 Task: Look for space in San Juan, Argentina from 1st June, 2023 to 9th June, 2023 for 6 adults in price range Rs.6000 to Rs.12000. Place can be entire place with 3 bedrooms having 3 beds and 3 bathrooms. Property type can be house. Amenities needed are: heating, . Booking option can be shelf check-in. Required host language is English.
Action: Mouse moved to (417, 87)
Screenshot: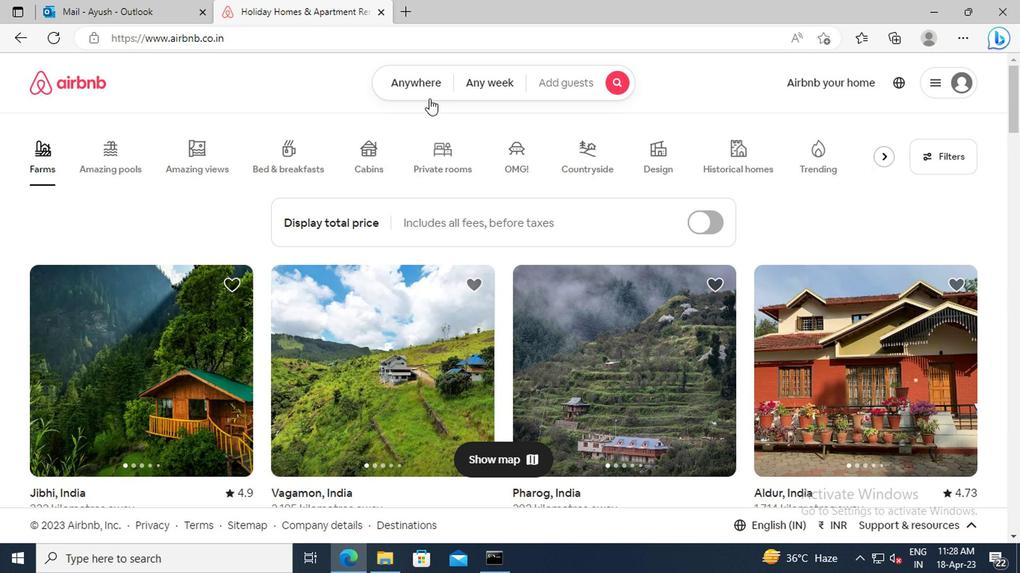 
Action: Mouse pressed left at (417, 87)
Screenshot: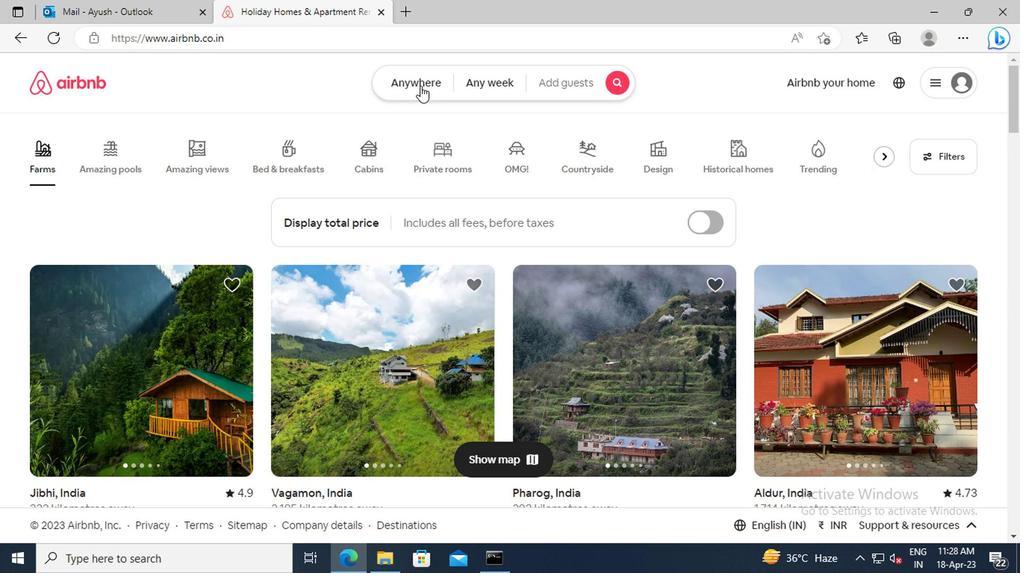 
Action: Mouse moved to (257, 142)
Screenshot: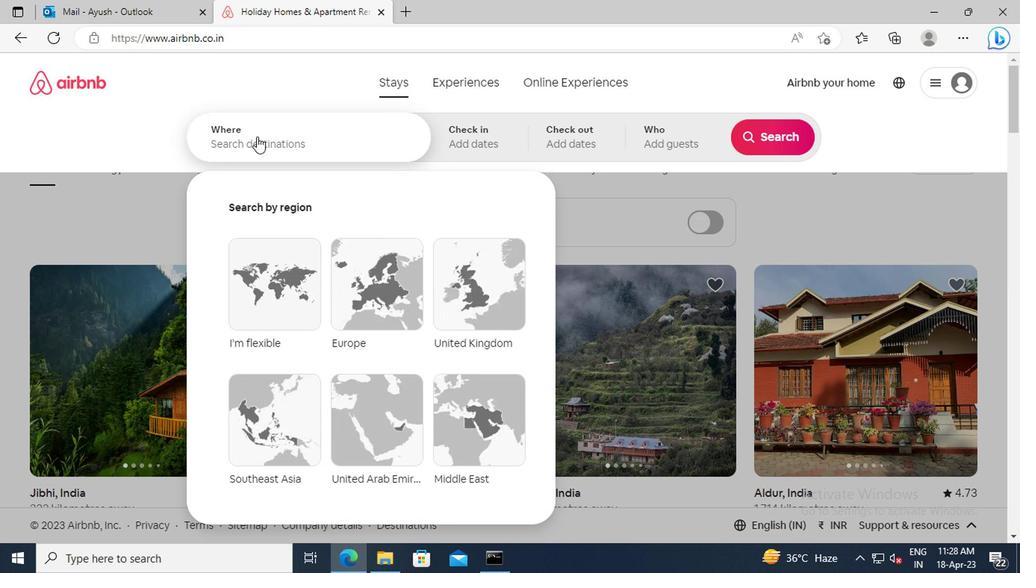 
Action: Mouse pressed left at (257, 142)
Screenshot: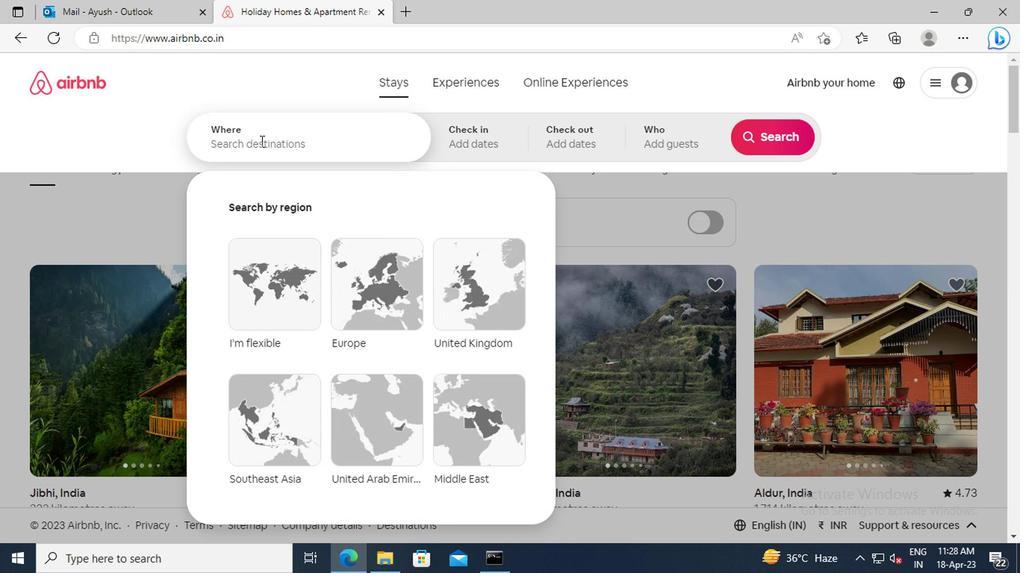 
Action: Key pressed <Key.shift>SAN<Key.space><Key.shift>JUAN,<Key.space><Key.shift_r>ARGENTINA<Key.enter>
Screenshot: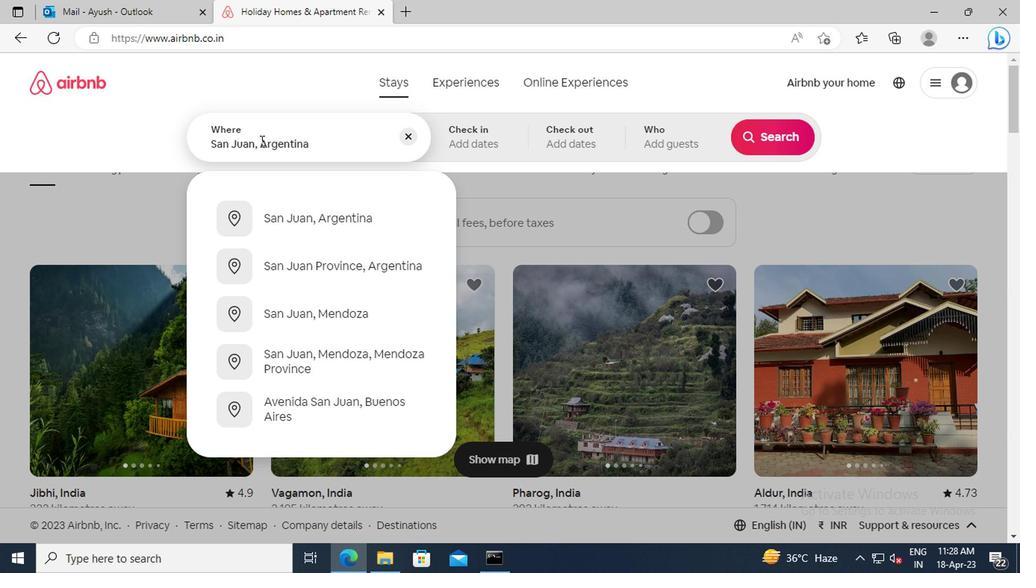 
Action: Mouse moved to (761, 256)
Screenshot: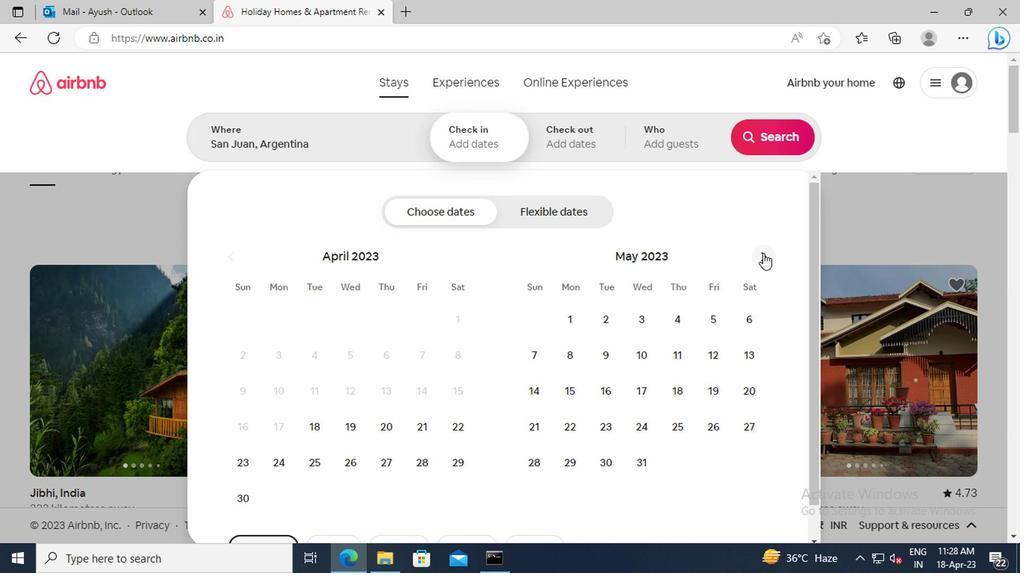 
Action: Mouse pressed left at (761, 256)
Screenshot: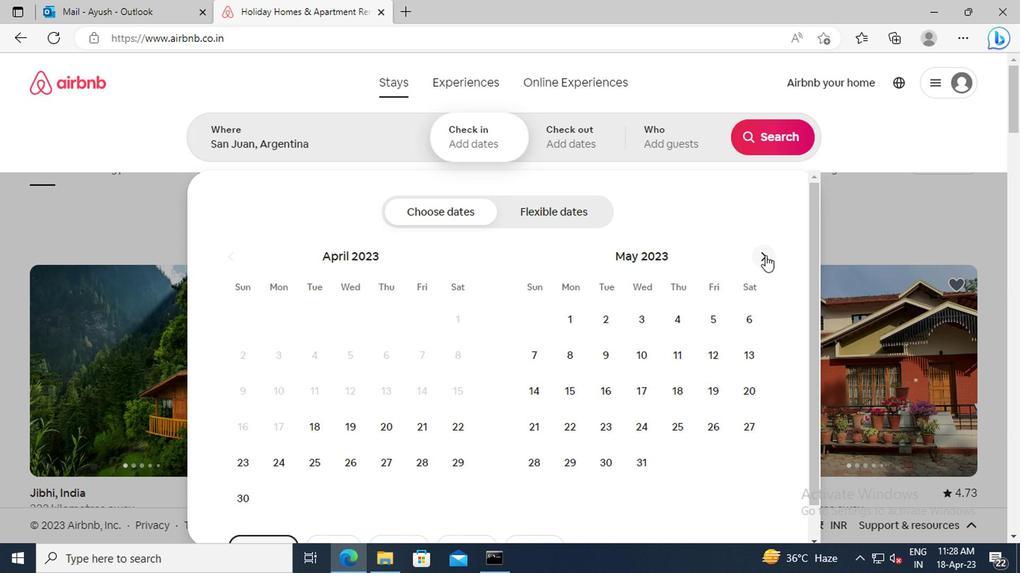 
Action: Mouse moved to (678, 317)
Screenshot: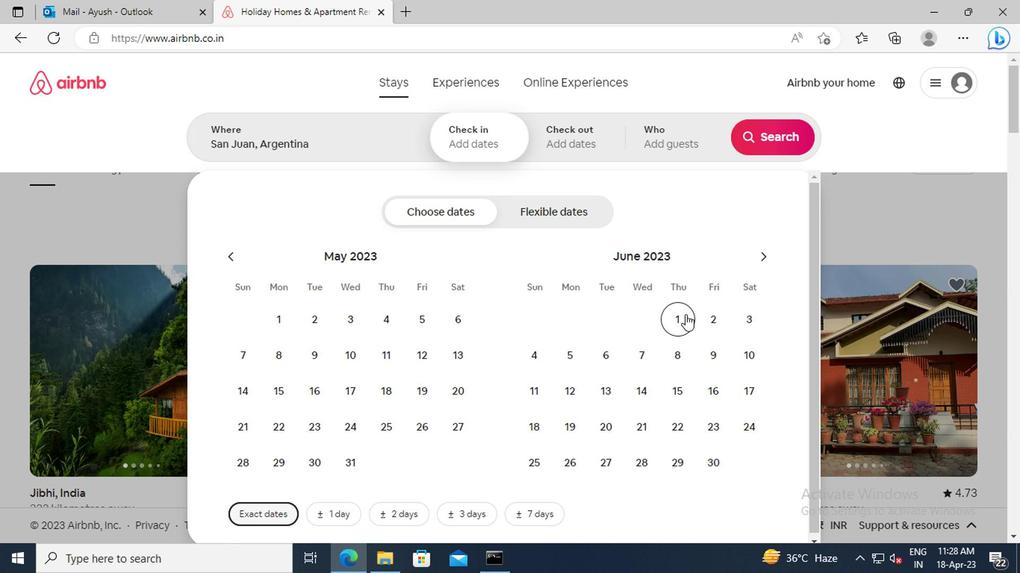 
Action: Mouse pressed left at (678, 317)
Screenshot: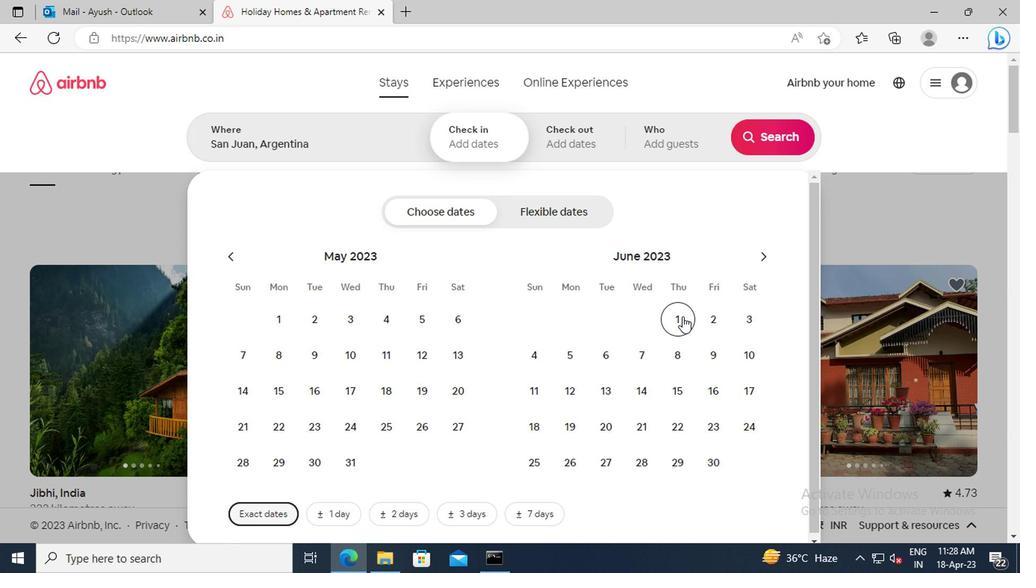 
Action: Mouse moved to (706, 360)
Screenshot: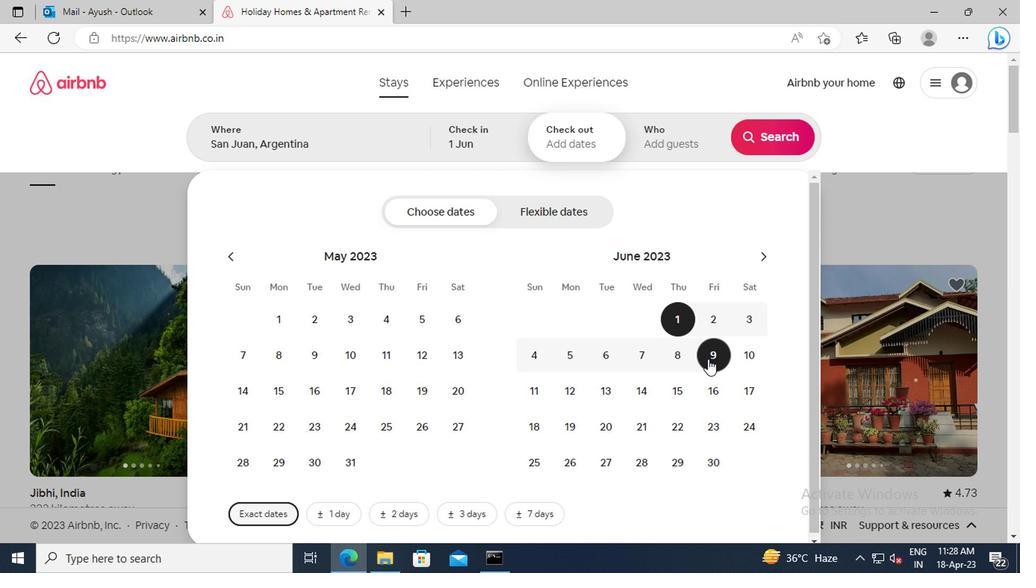 
Action: Mouse pressed left at (706, 360)
Screenshot: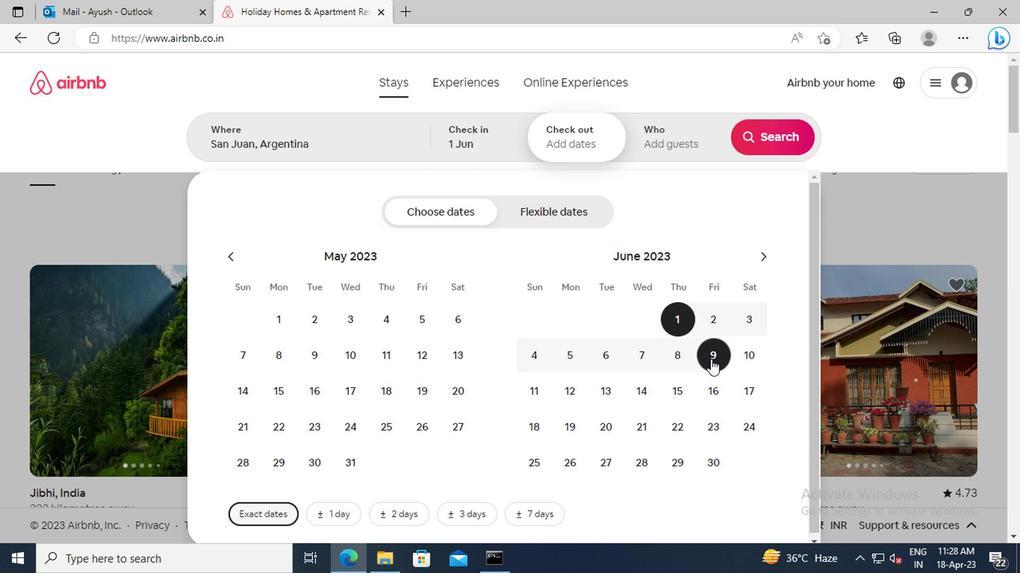 
Action: Mouse moved to (664, 144)
Screenshot: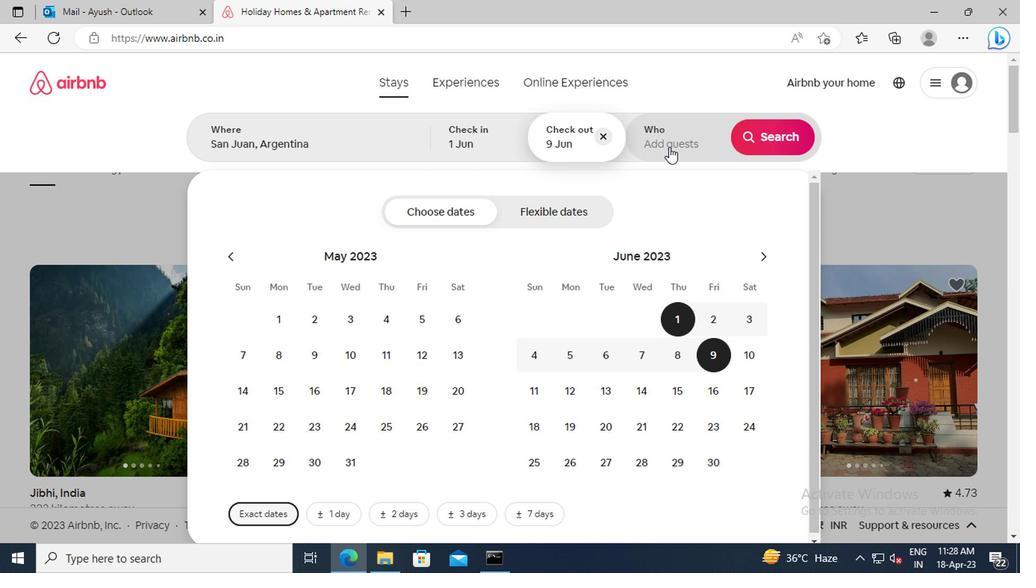 
Action: Mouse pressed left at (664, 144)
Screenshot: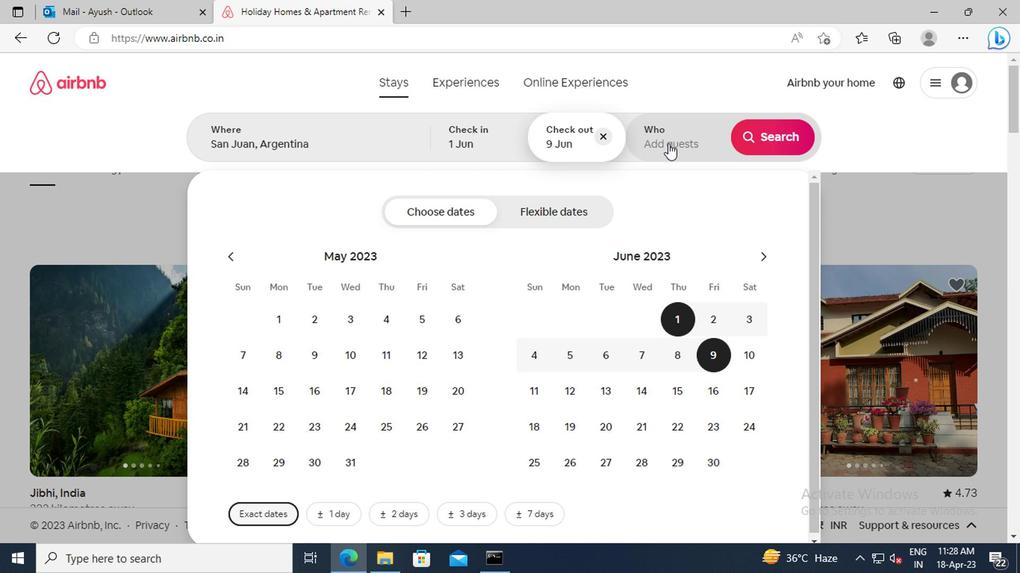 
Action: Mouse moved to (774, 222)
Screenshot: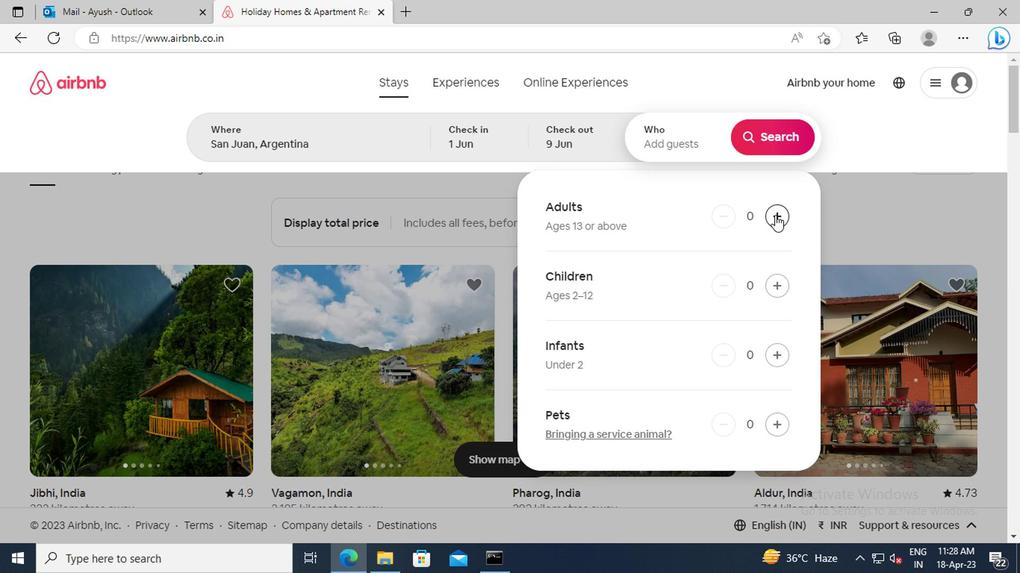 
Action: Mouse pressed left at (774, 222)
Screenshot: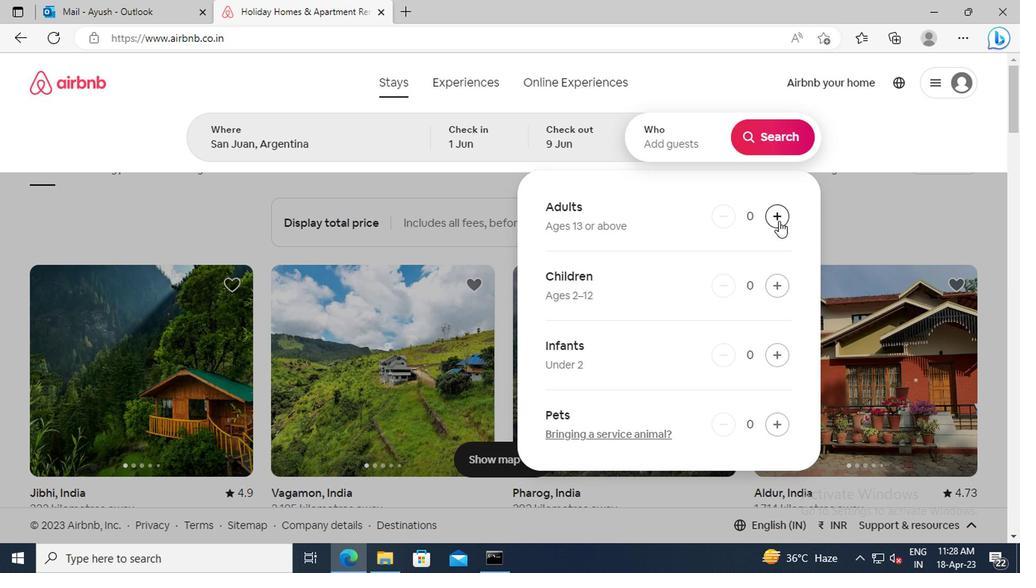 
Action: Mouse pressed left at (774, 222)
Screenshot: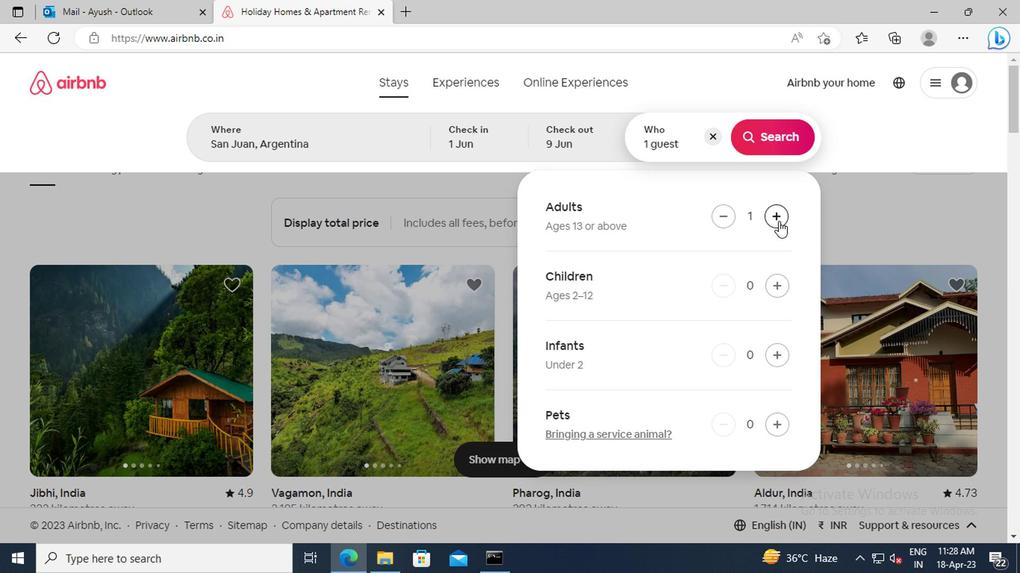 
Action: Mouse pressed left at (774, 222)
Screenshot: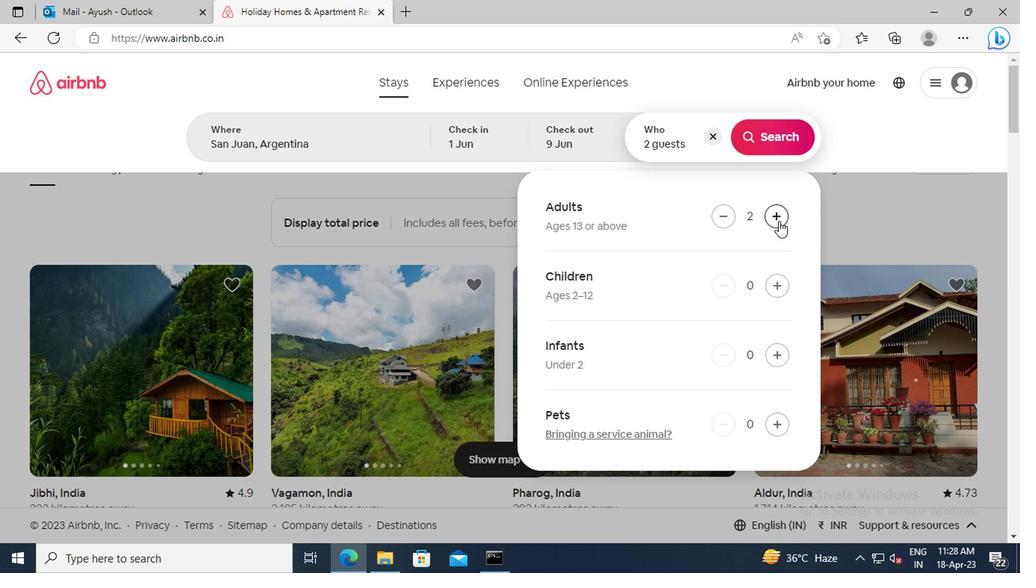 
Action: Mouse pressed left at (774, 222)
Screenshot: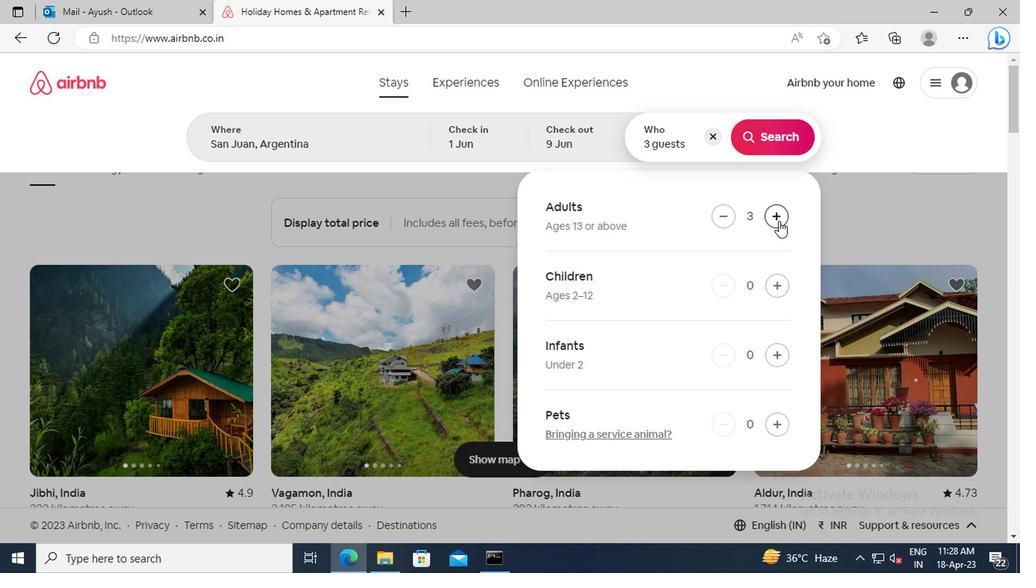 
Action: Mouse pressed left at (774, 222)
Screenshot: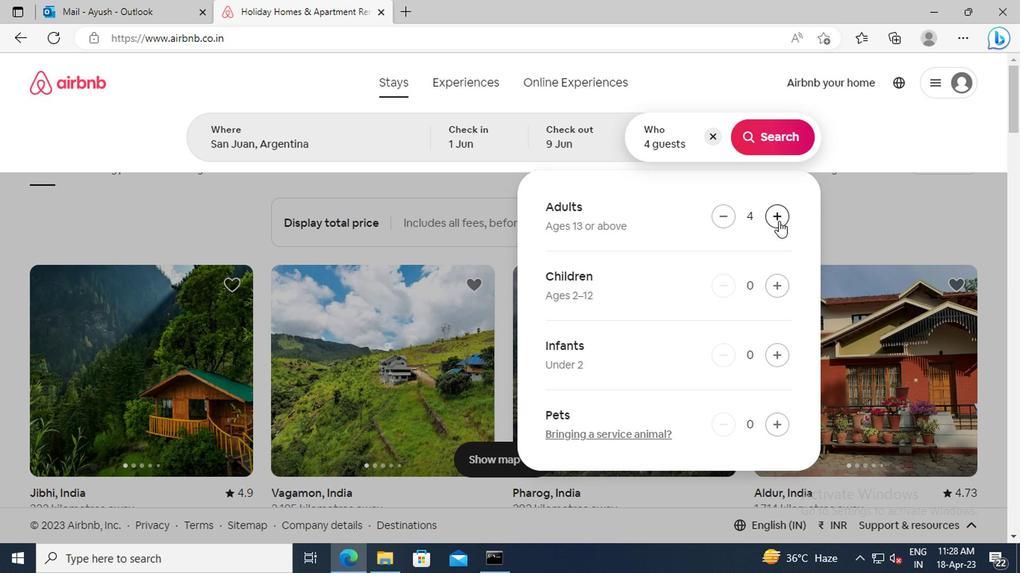 
Action: Mouse pressed left at (774, 222)
Screenshot: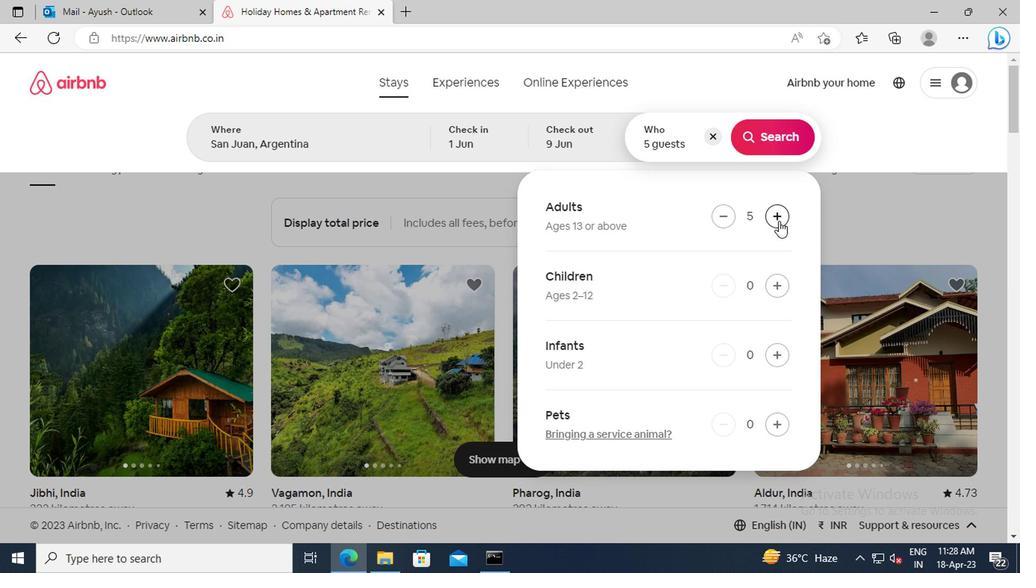 
Action: Mouse moved to (779, 141)
Screenshot: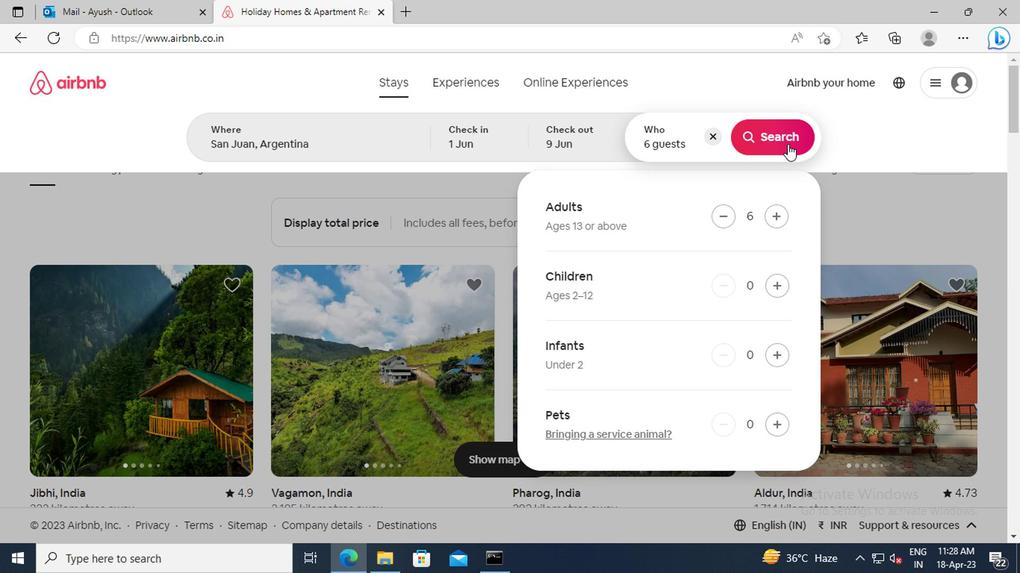 
Action: Mouse pressed left at (779, 141)
Screenshot: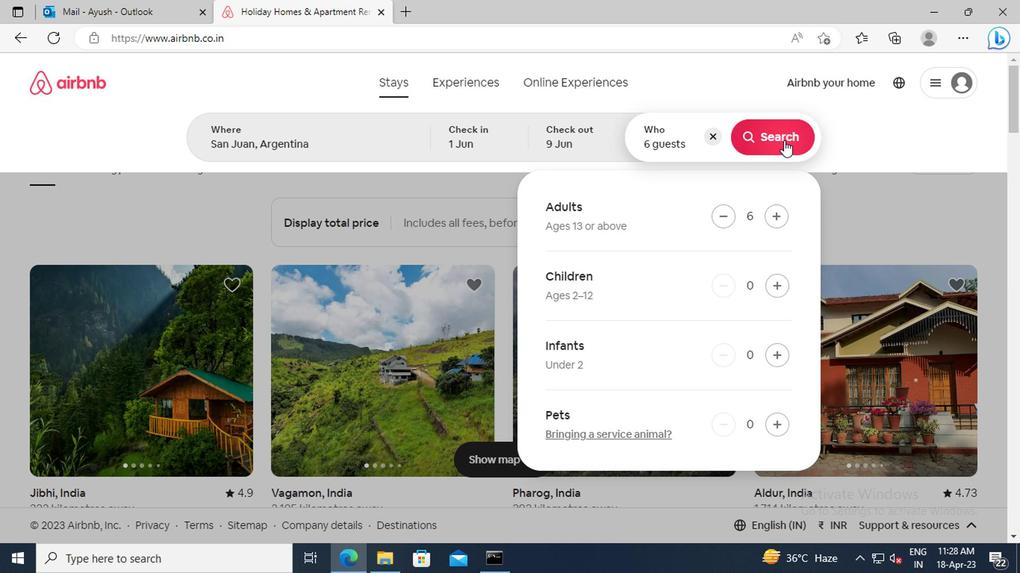 
Action: Mouse moved to (964, 140)
Screenshot: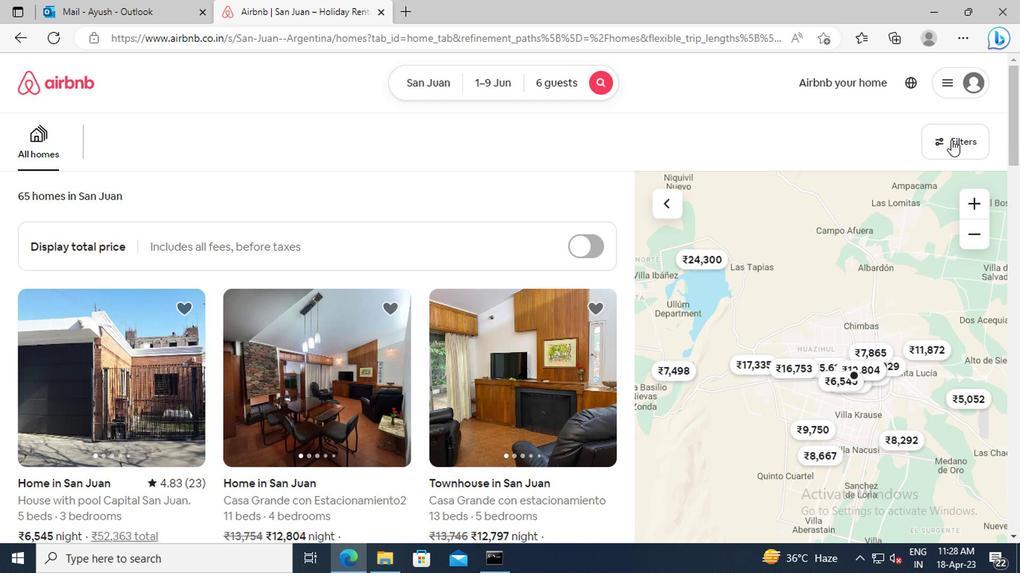 
Action: Mouse pressed left at (964, 140)
Screenshot: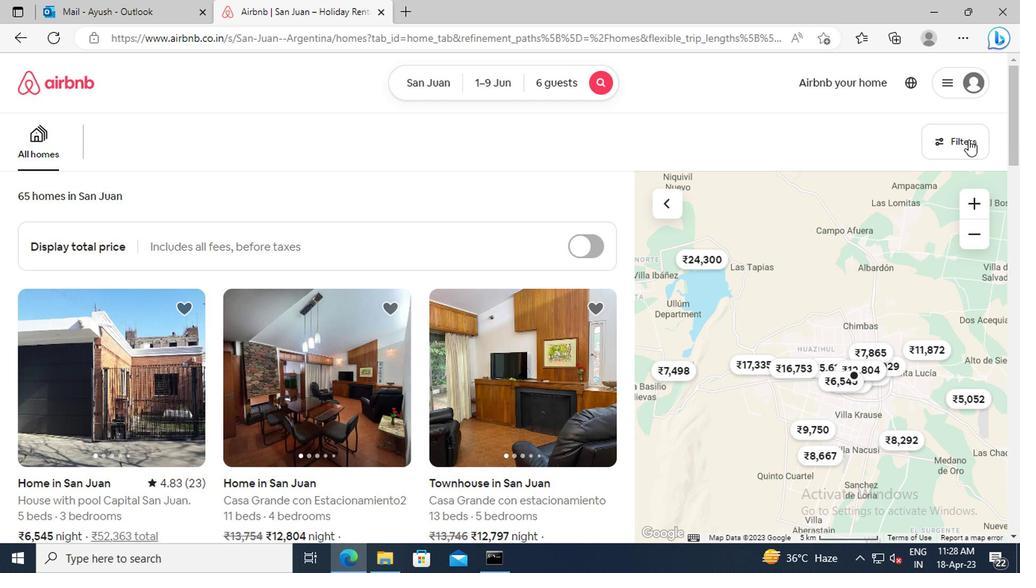 
Action: Mouse moved to (319, 339)
Screenshot: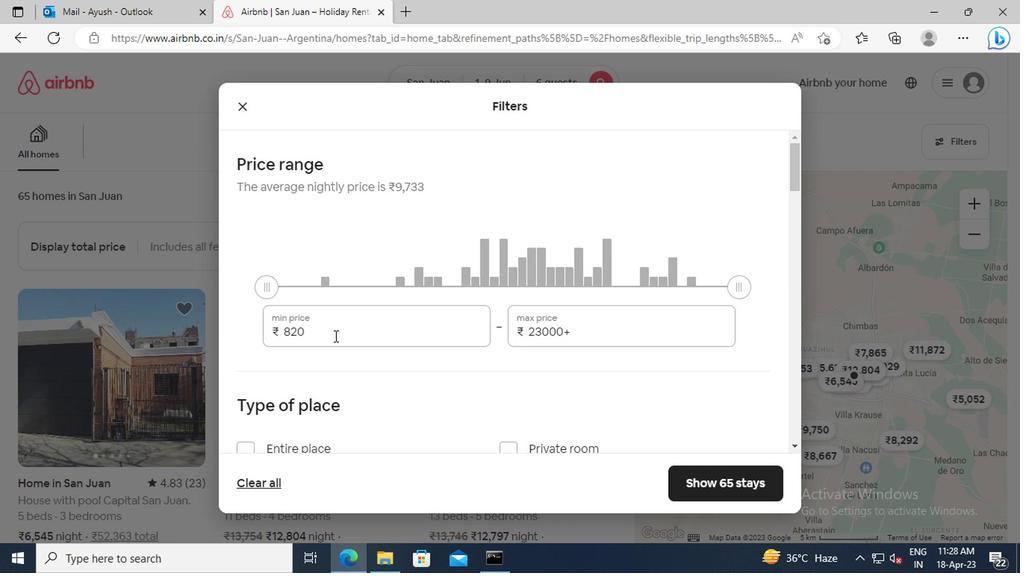 
Action: Mouse pressed left at (319, 339)
Screenshot: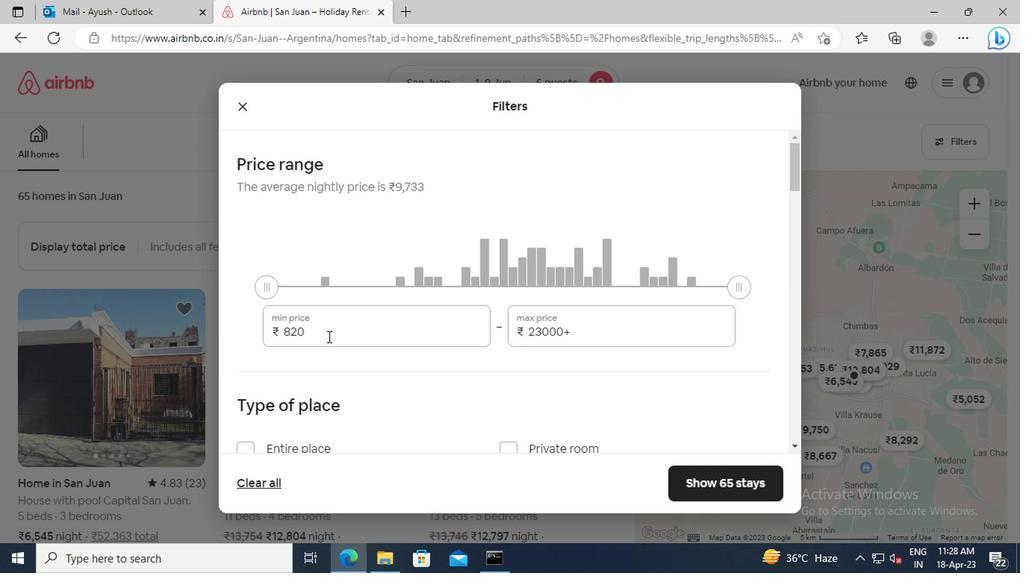 
Action: Key pressed <Key.backspace><Key.backspace><Key.backspace><Key.backspace>6000<Key.tab><Key.delete>12000
Screenshot: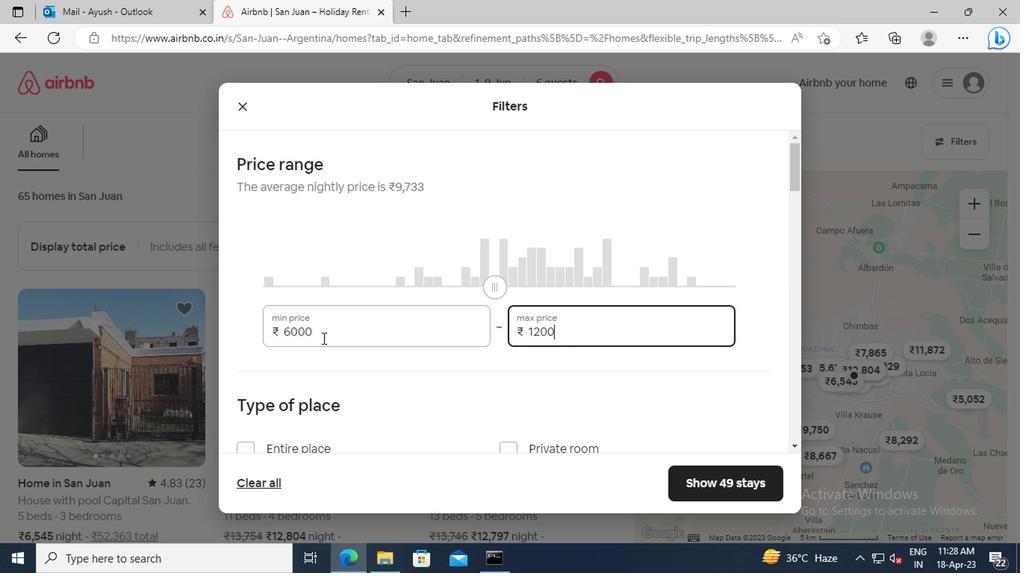 
Action: Mouse scrolled (319, 338) with delta (0, -1)
Screenshot: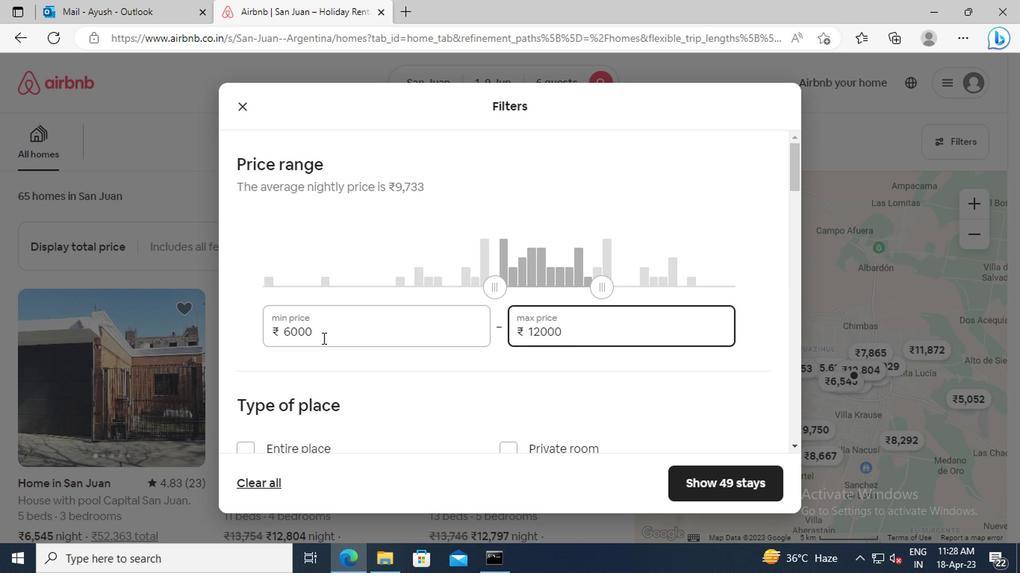 
Action: Mouse moved to (334, 316)
Screenshot: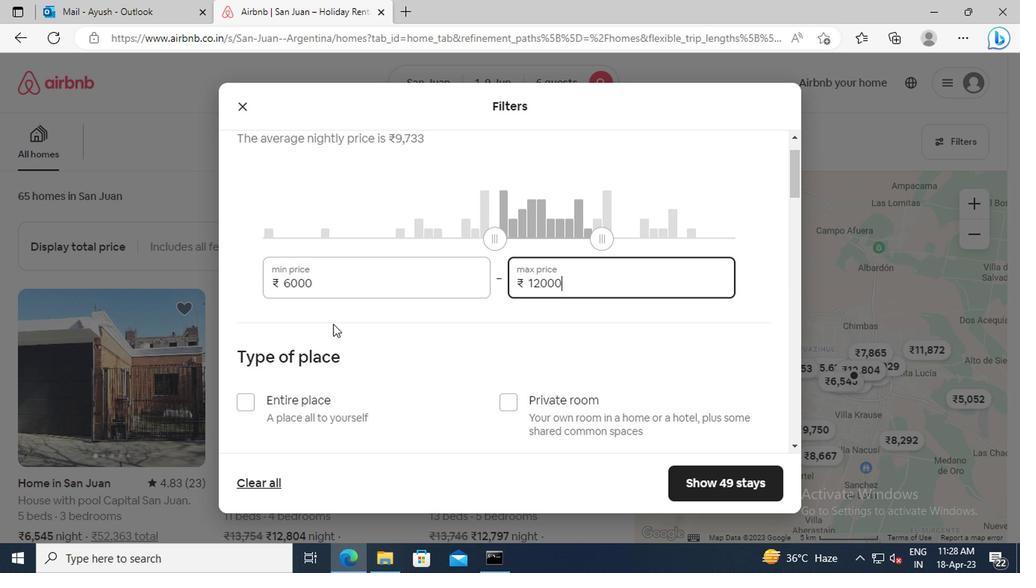 
Action: Mouse scrolled (334, 315) with delta (0, 0)
Screenshot: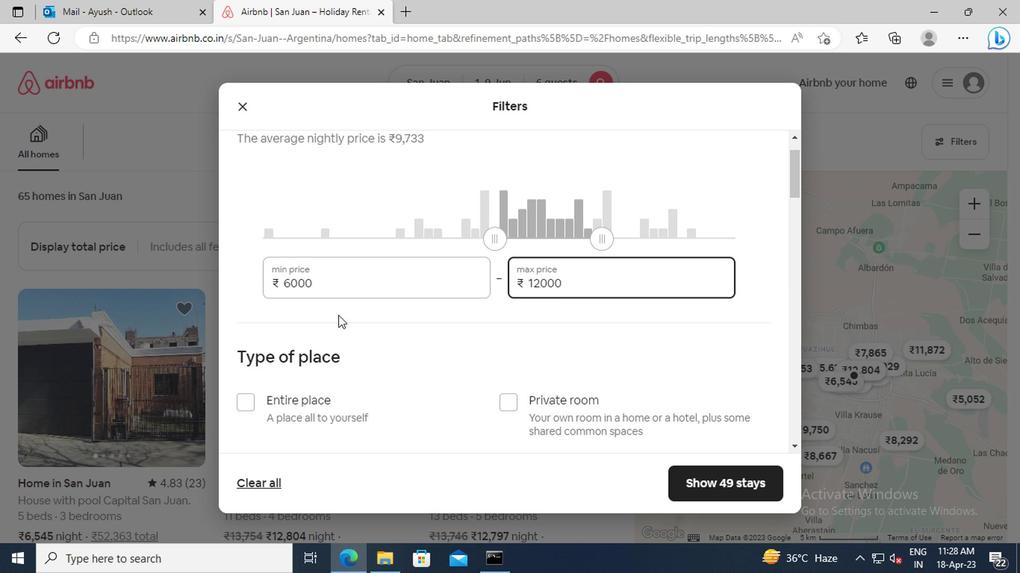 
Action: Mouse scrolled (334, 315) with delta (0, 0)
Screenshot: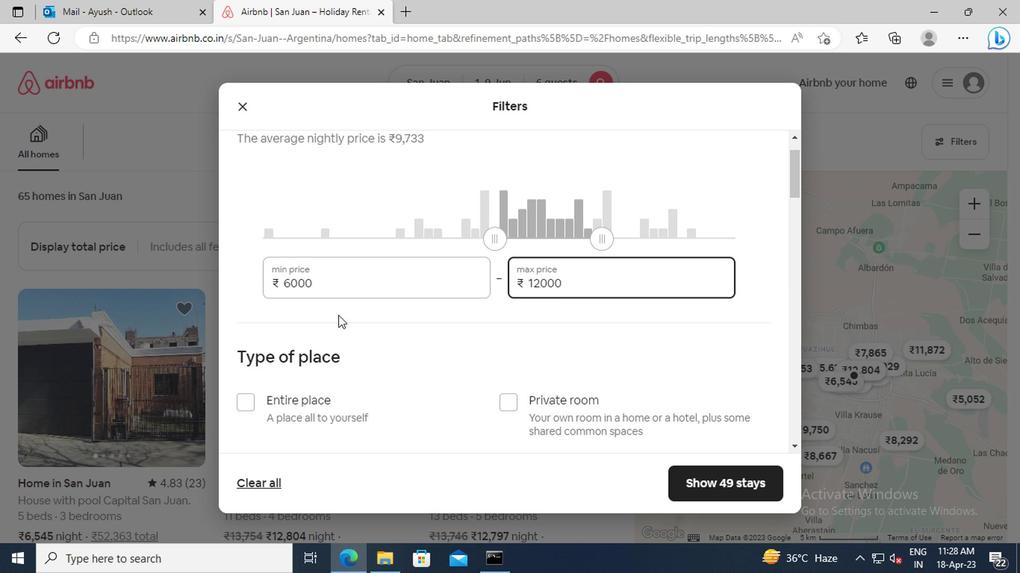
Action: Mouse moved to (242, 302)
Screenshot: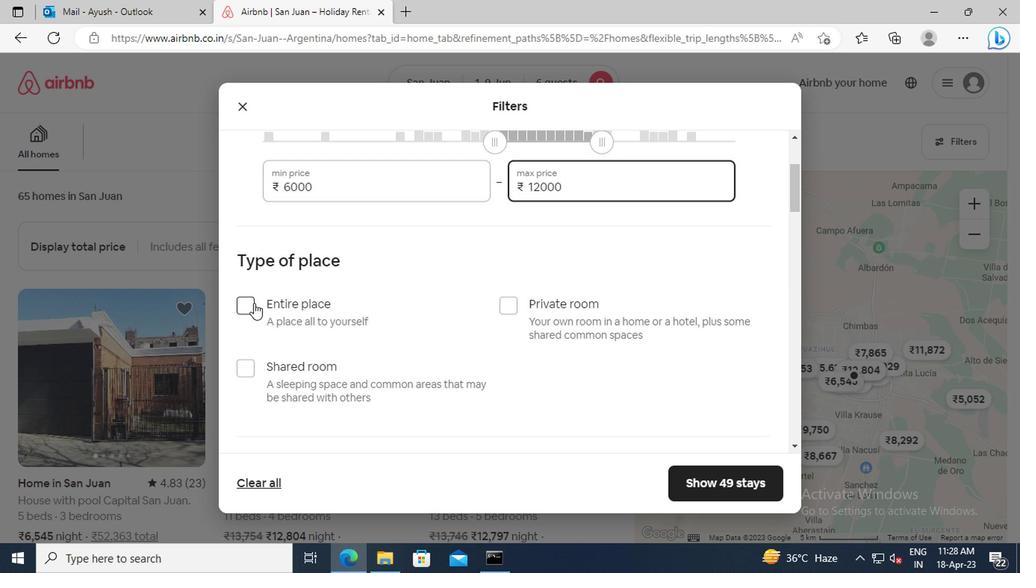 
Action: Mouse pressed left at (242, 302)
Screenshot: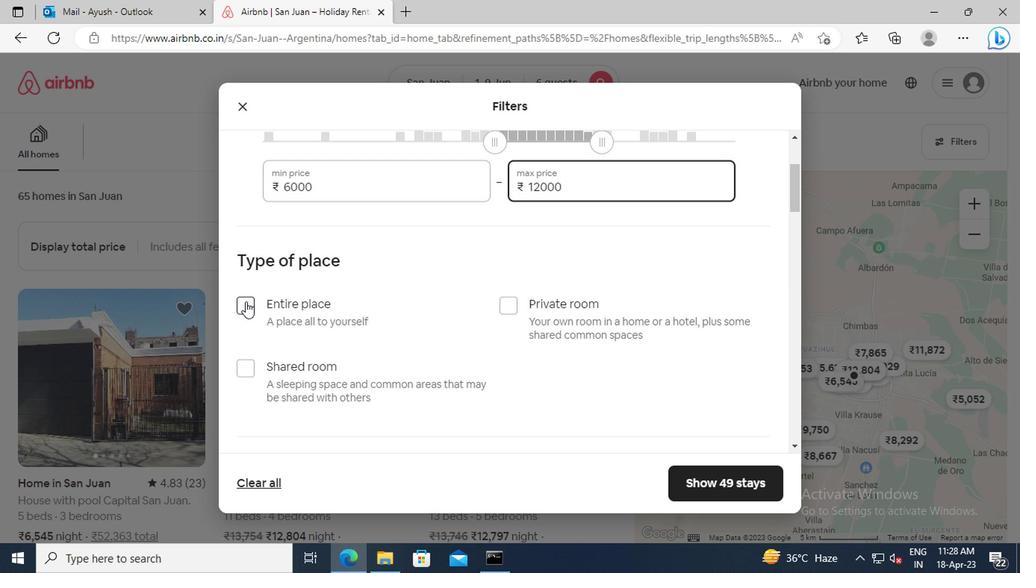 
Action: Mouse moved to (481, 280)
Screenshot: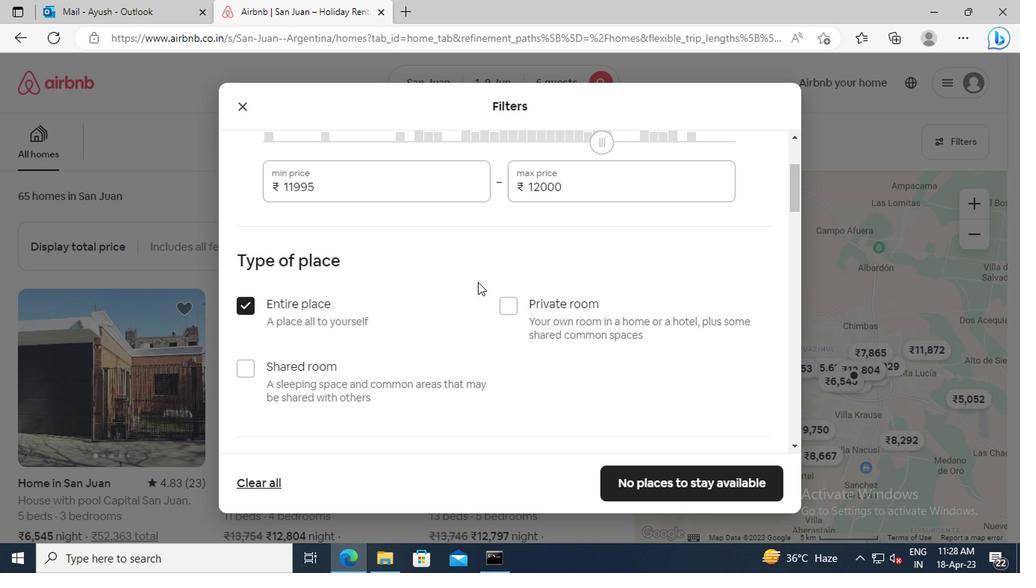 
Action: Mouse scrolled (481, 279) with delta (0, -1)
Screenshot: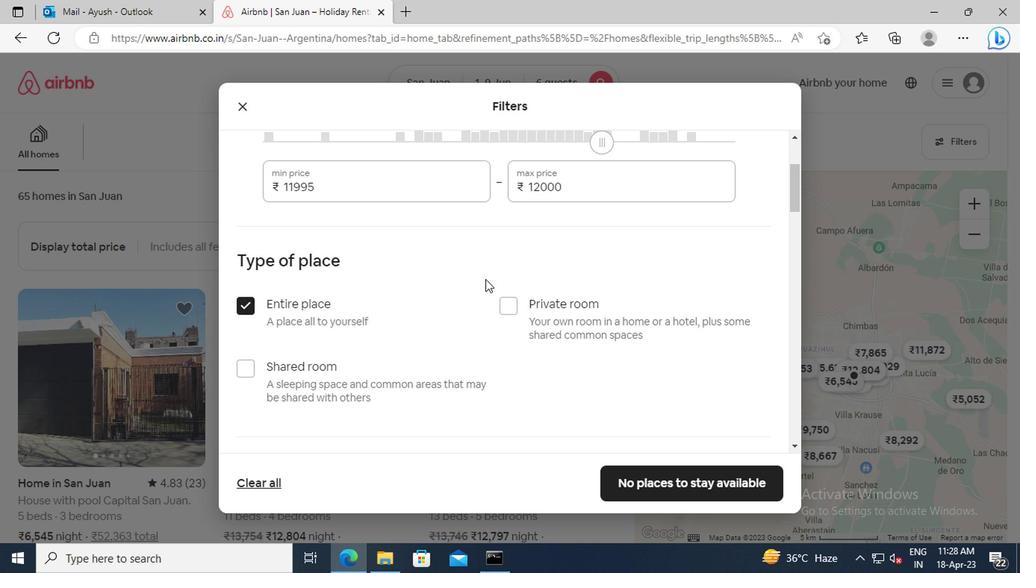 
Action: Mouse scrolled (481, 279) with delta (0, -1)
Screenshot: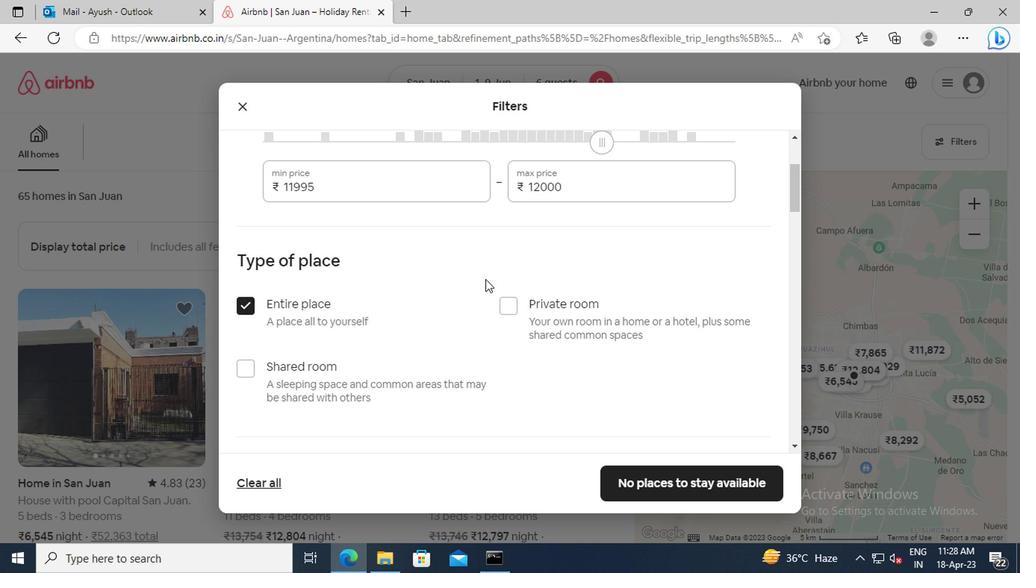 
Action: Mouse moved to (460, 240)
Screenshot: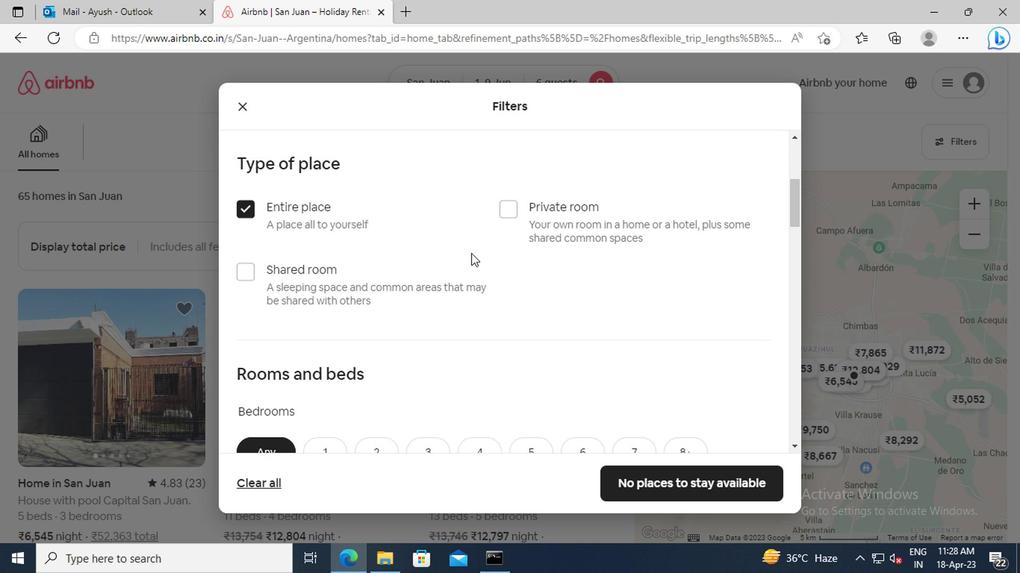 
Action: Mouse scrolled (460, 240) with delta (0, 0)
Screenshot: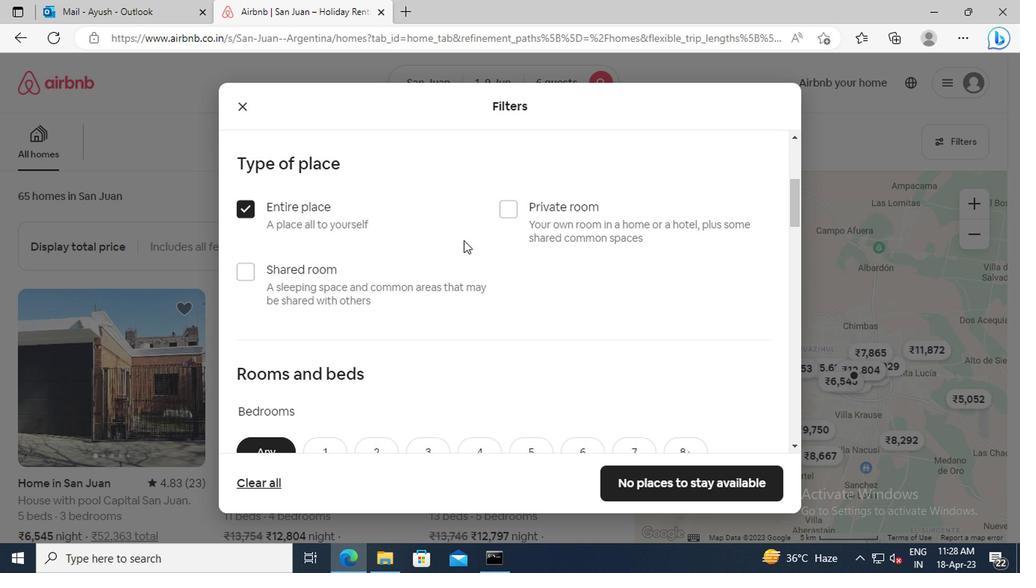 
Action: Mouse scrolled (460, 240) with delta (0, 0)
Screenshot: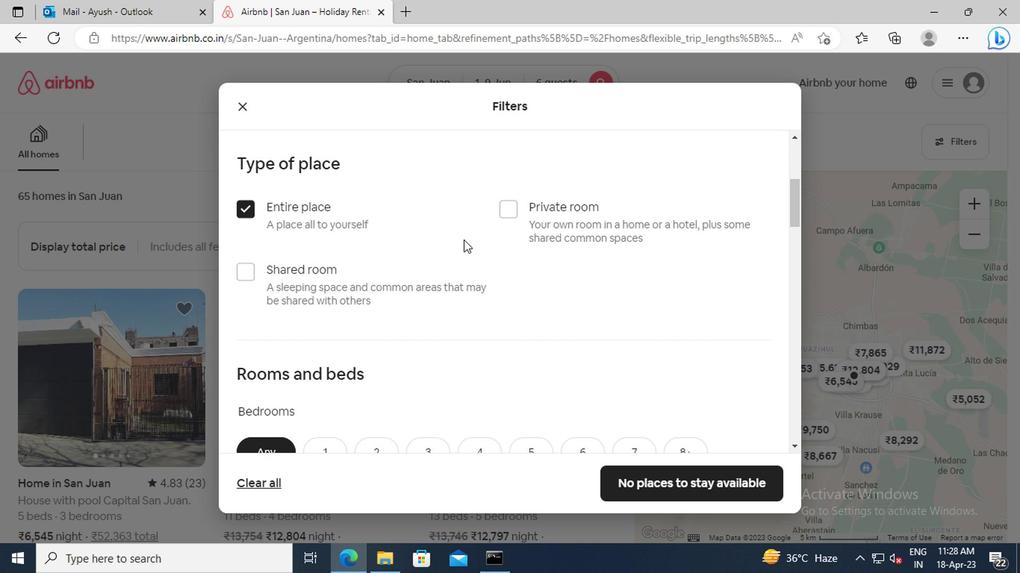 
Action: Mouse moved to (447, 228)
Screenshot: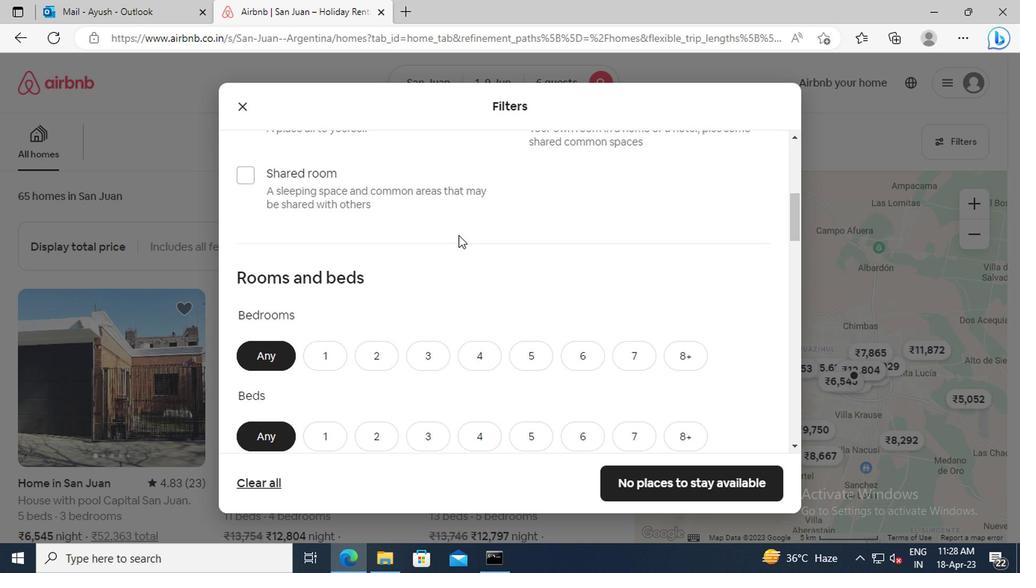
Action: Mouse scrolled (447, 227) with delta (0, -1)
Screenshot: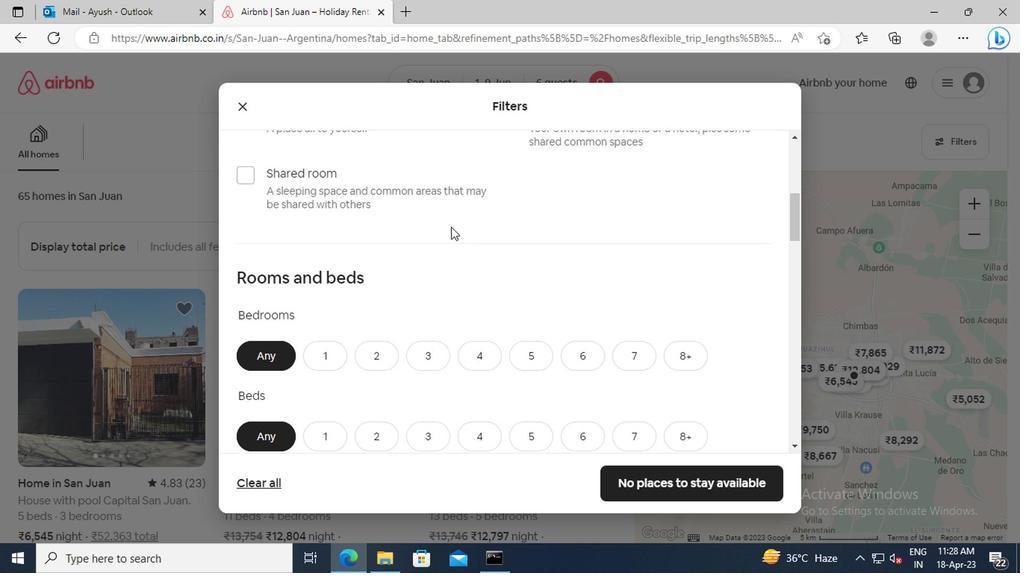
Action: Mouse moved to (422, 307)
Screenshot: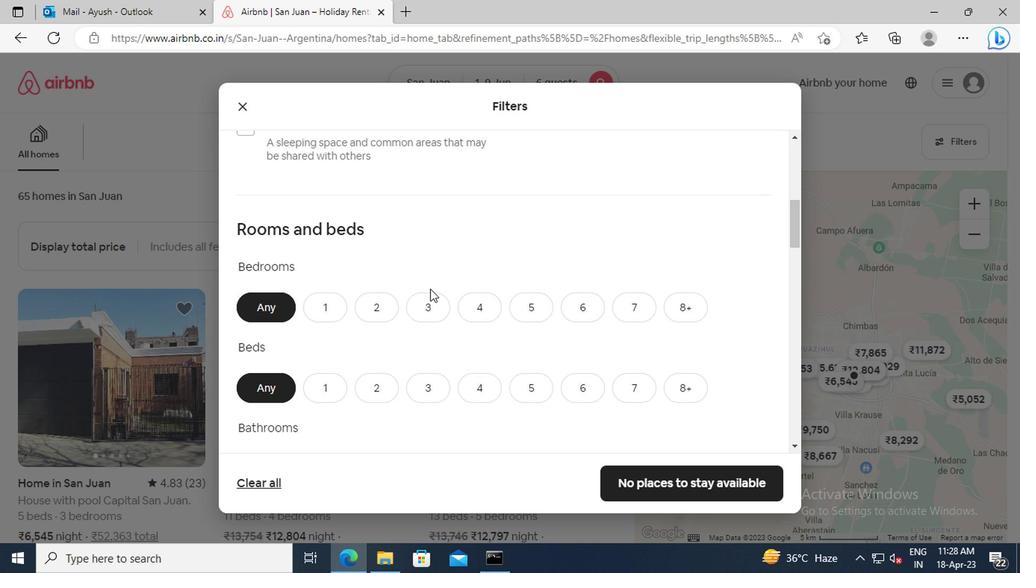 
Action: Mouse pressed left at (422, 307)
Screenshot: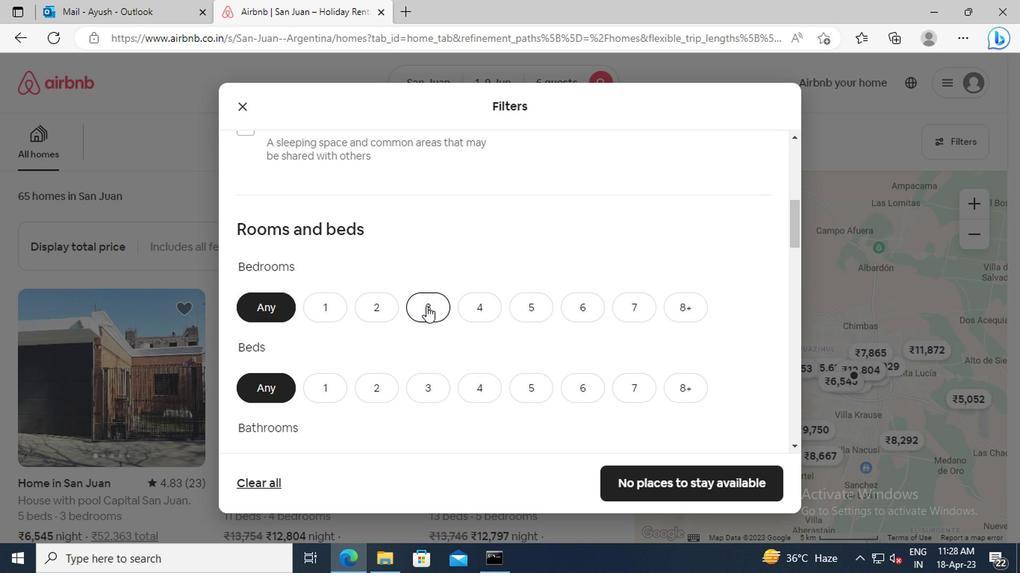 
Action: Mouse scrolled (422, 306) with delta (0, 0)
Screenshot: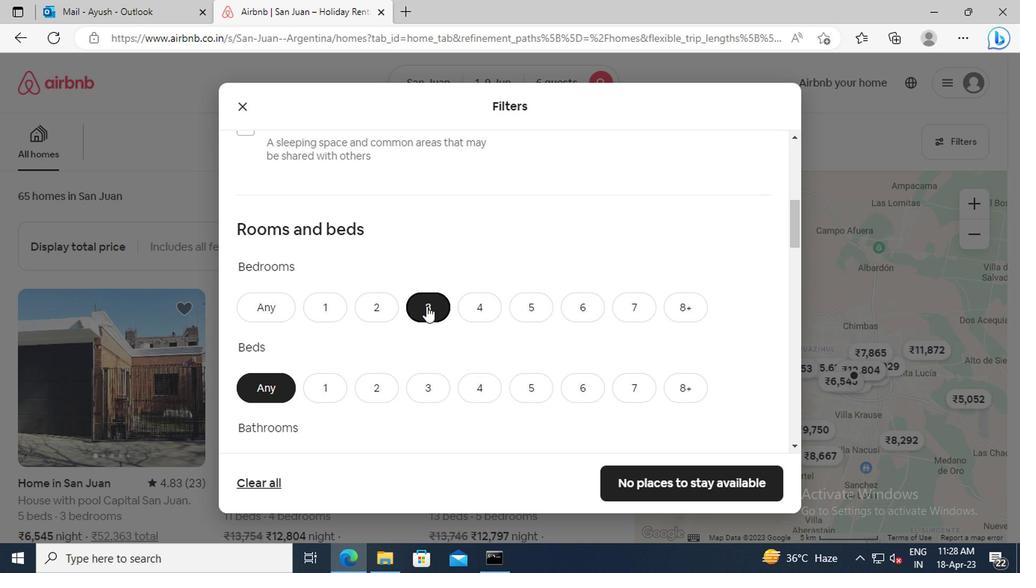 
Action: Mouse scrolled (422, 306) with delta (0, 0)
Screenshot: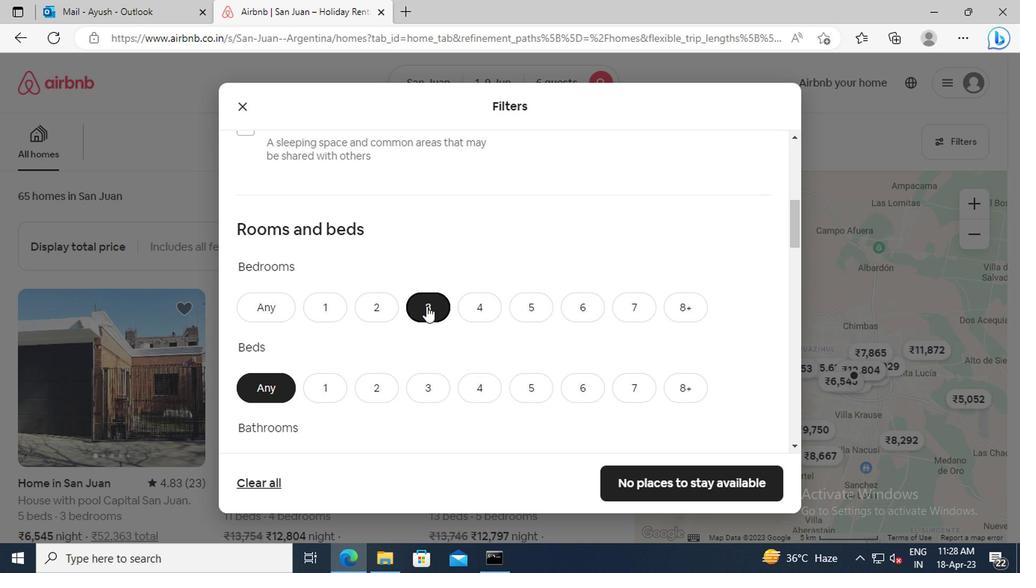 
Action: Mouse moved to (422, 298)
Screenshot: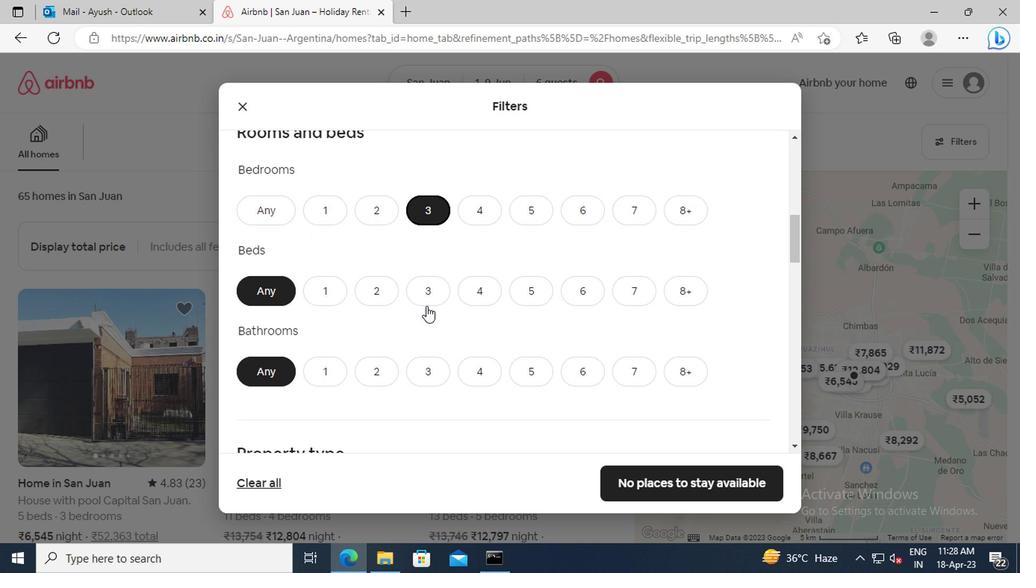 
Action: Mouse pressed left at (422, 298)
Screenshot: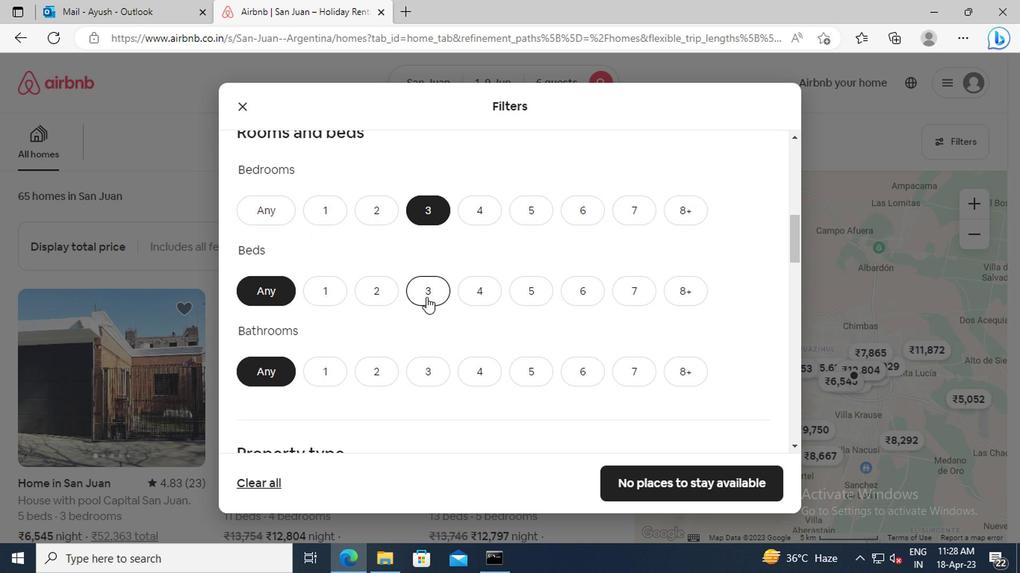 
Action: Mouse scrolled (422, 297) with delta (0, -1)
Screenshot: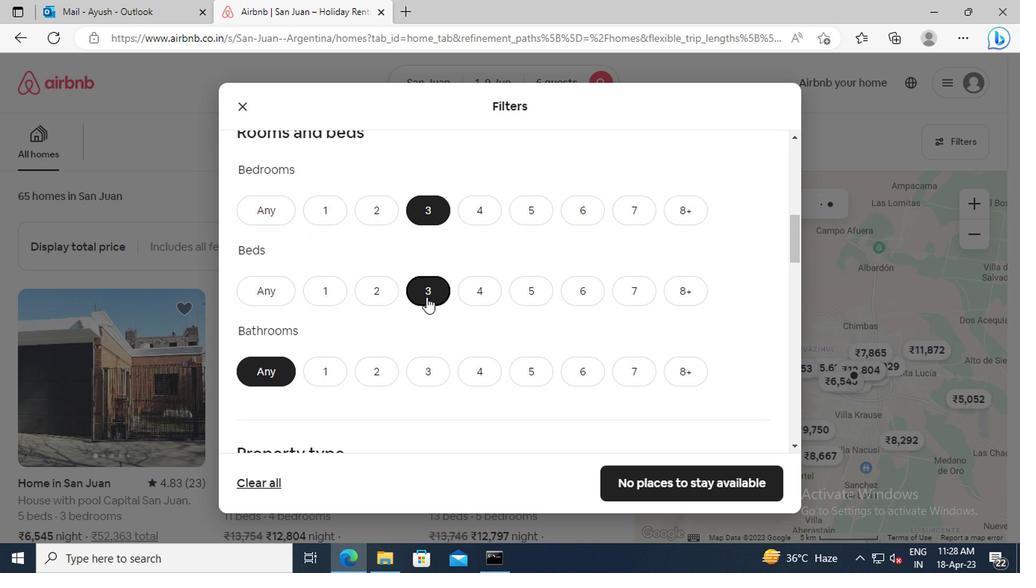 
Action: Mouse moved to (425, 315)
Screenshot: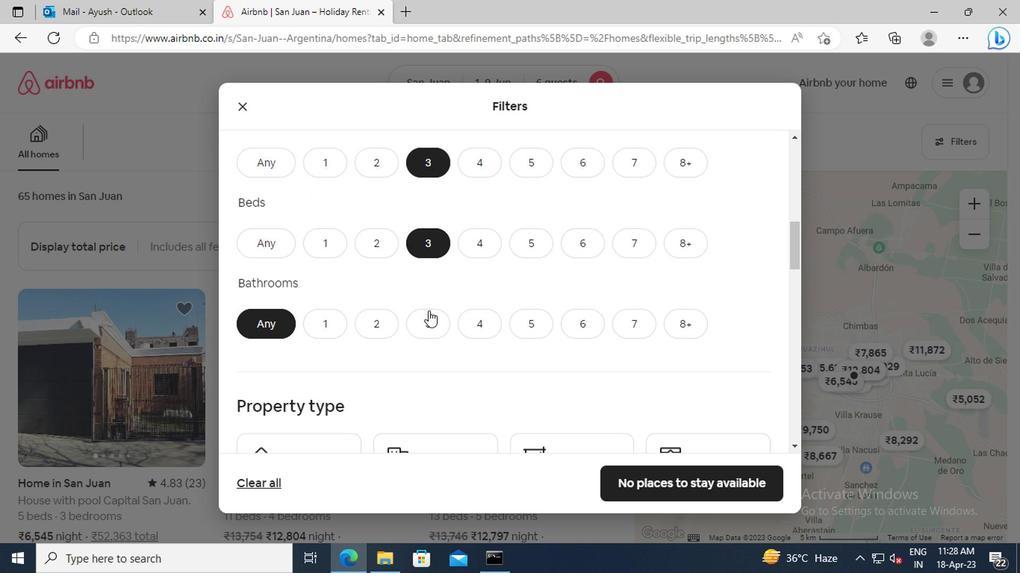
Action: Mouse pressed left at (425, 315)
Screenshot: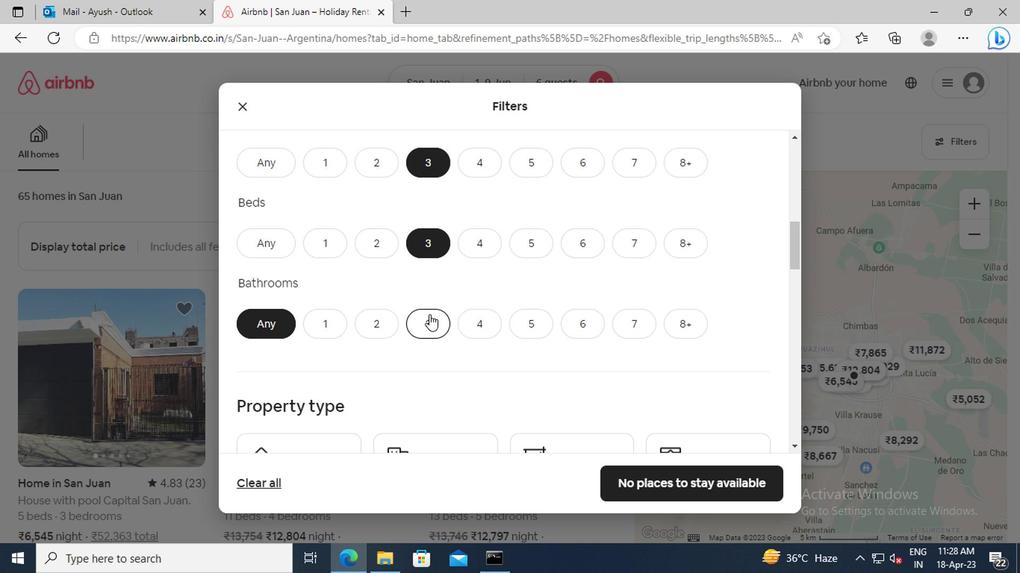 
Action: Mouse moved to (427, 315)
Screenshot: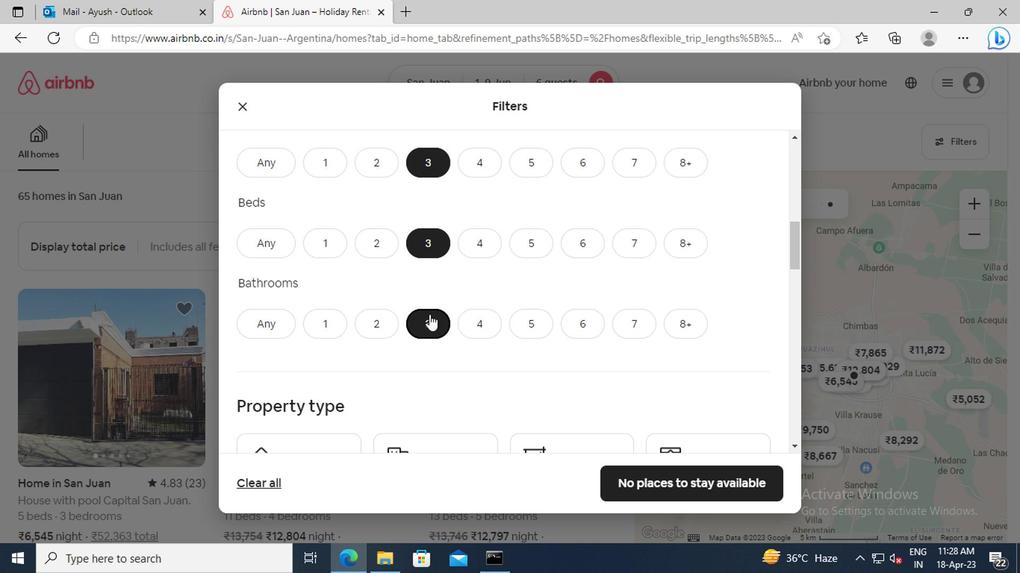 
Action: Mouse scrolled (427, 314) with delta (0, -1)
Screenshot: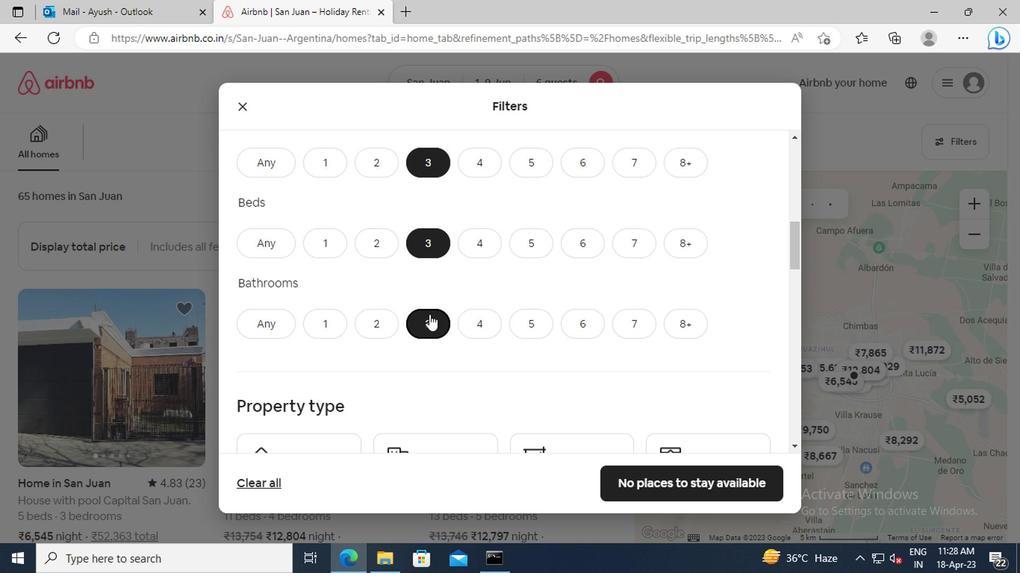 
Action: Mouse scrolled (427, 314) with delta (0, -1)
Screenshot: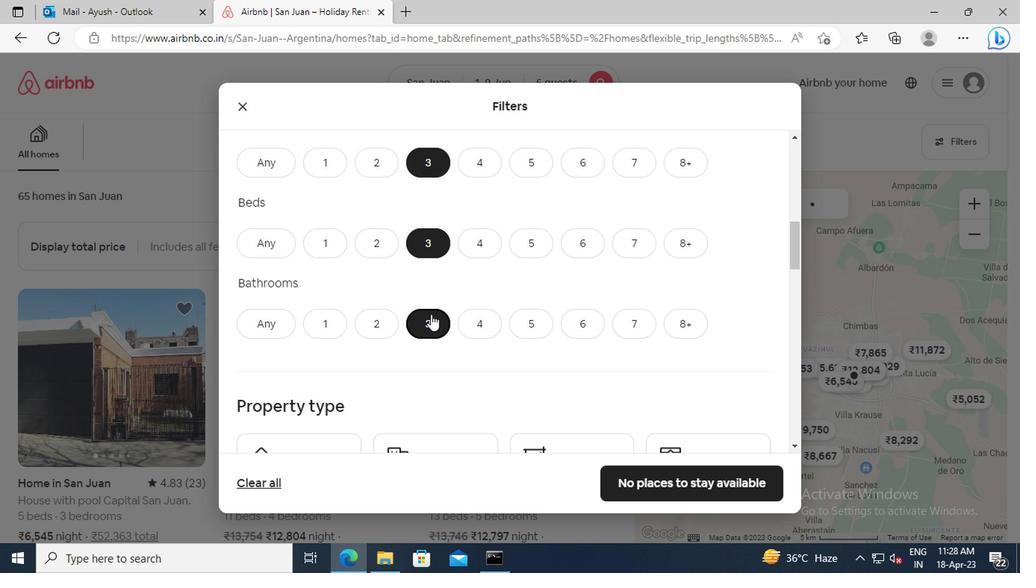 
Action: Mouse moved to (426, 297)
Screenshot: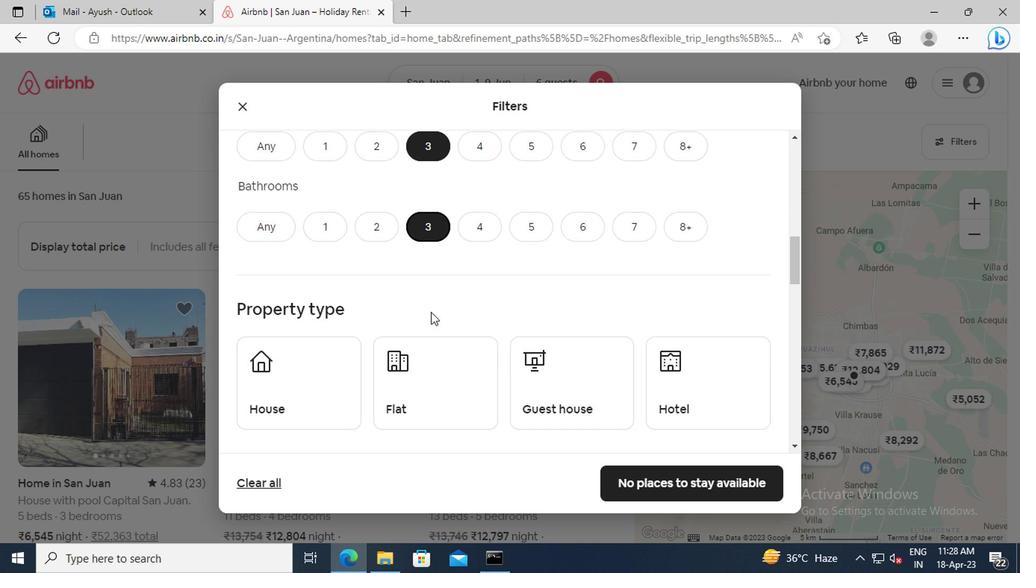 
Action: Mouse scrolled (426, 296) with delta (0, 0)
Screenshot: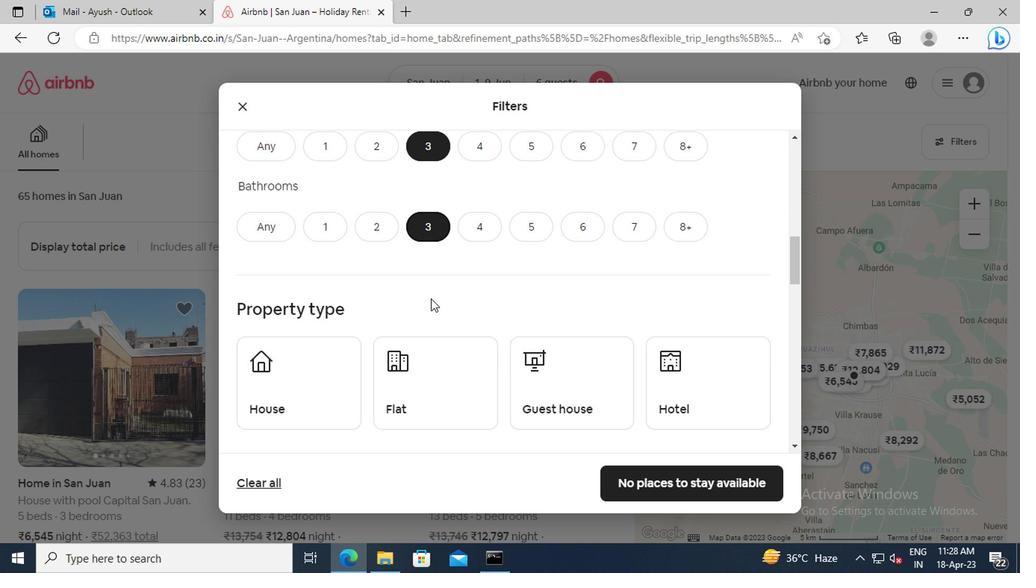 
Action: Mouse scrolled (426, 296) with delta (0, 0)
Screenshot: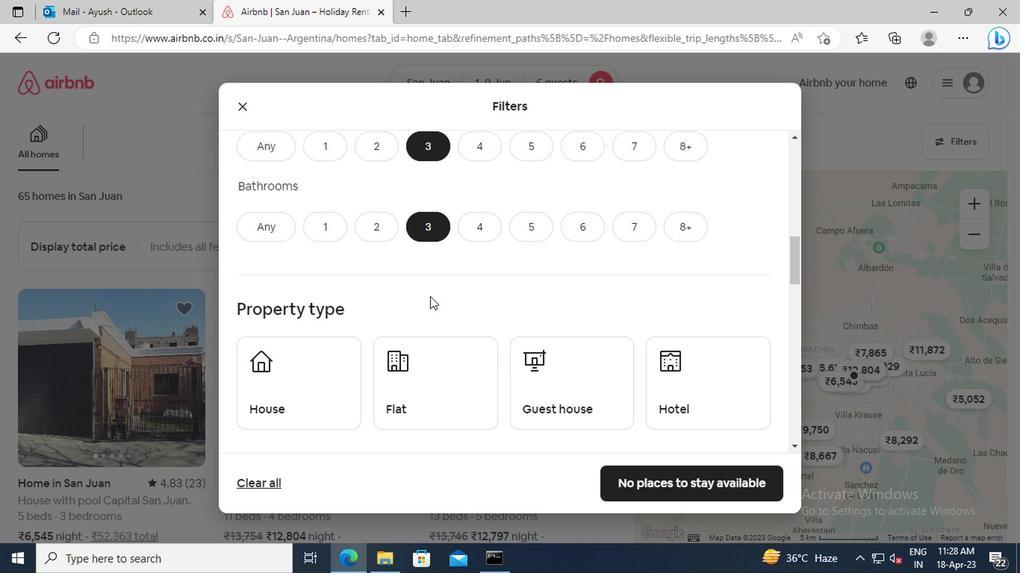 
Action: Mouse moved to (286, 302)
Screenshot: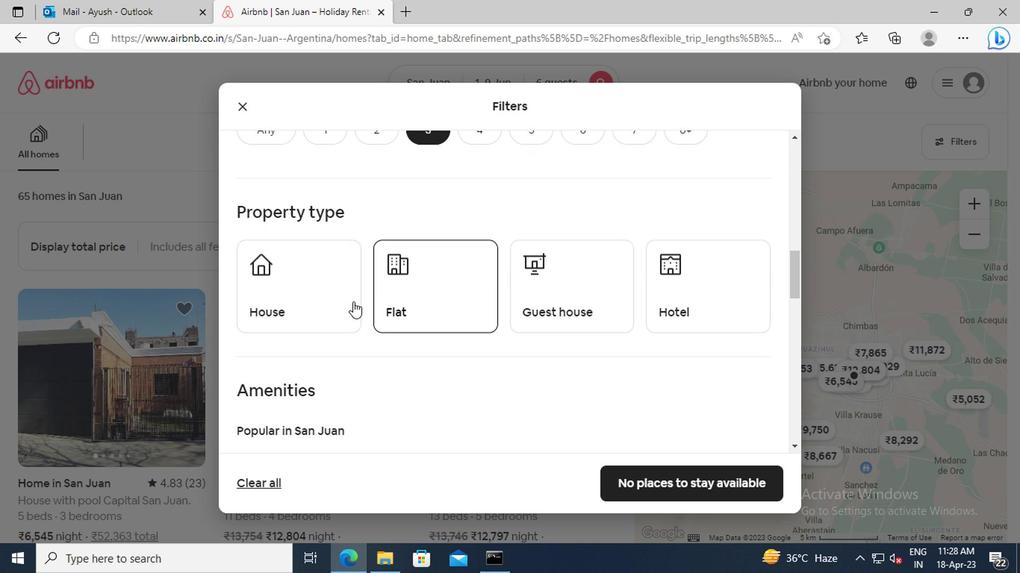 
Action: Mouse pressed left at (286, 302)
Screenshot: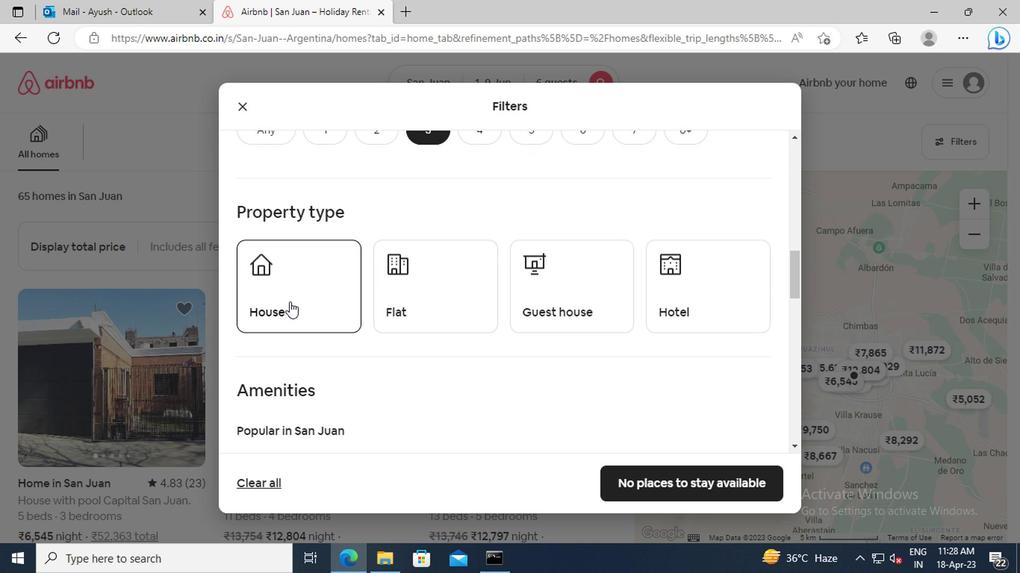 
Action: Mouse moved to (445, 290)
Screenshot: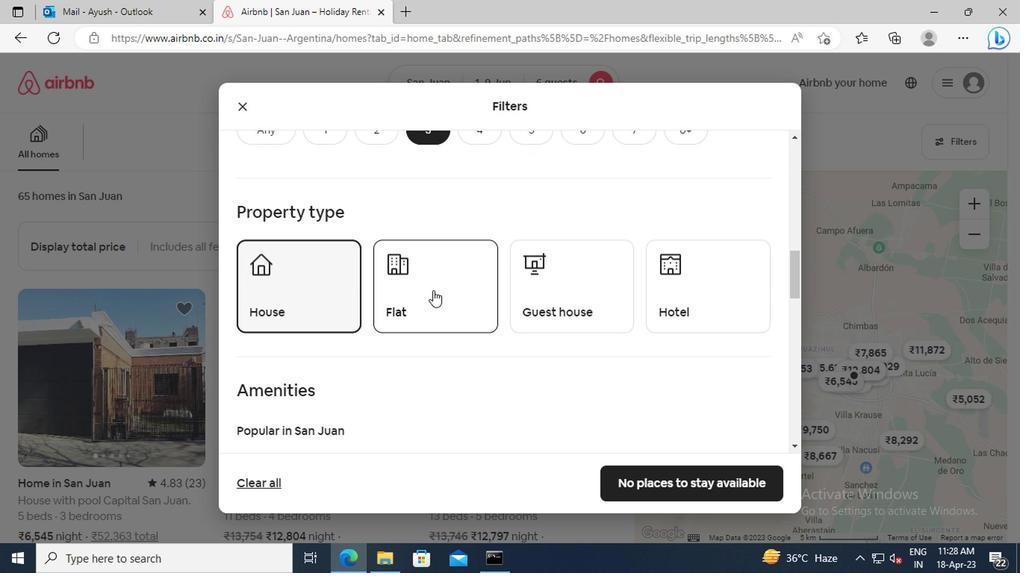 
Action: Mouse scrolled (445, 289) with delta (0, 0)
Screenshot: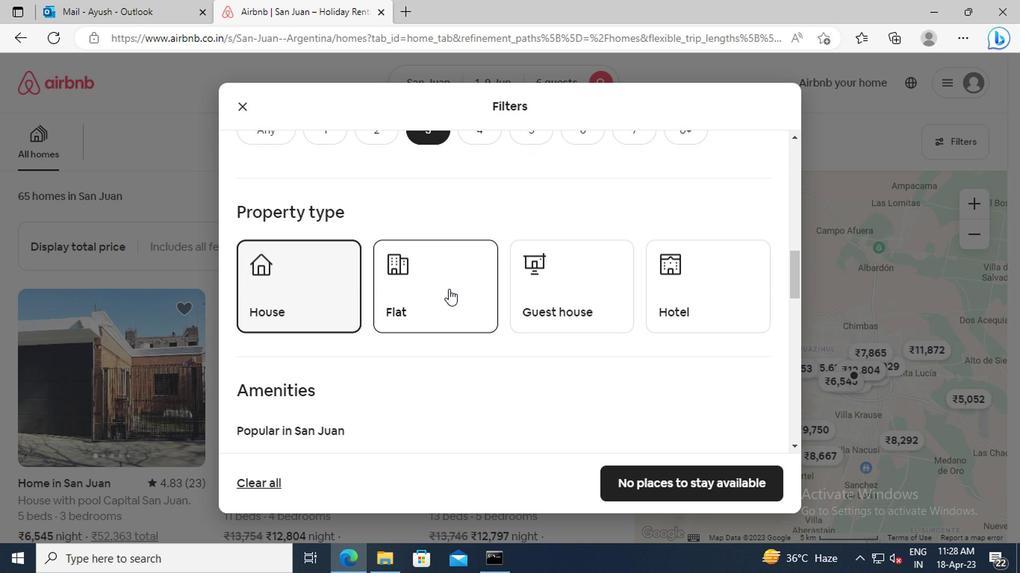 
Action: Mouse scrolled (445, 289) with delta (0, 0)
Screenshot: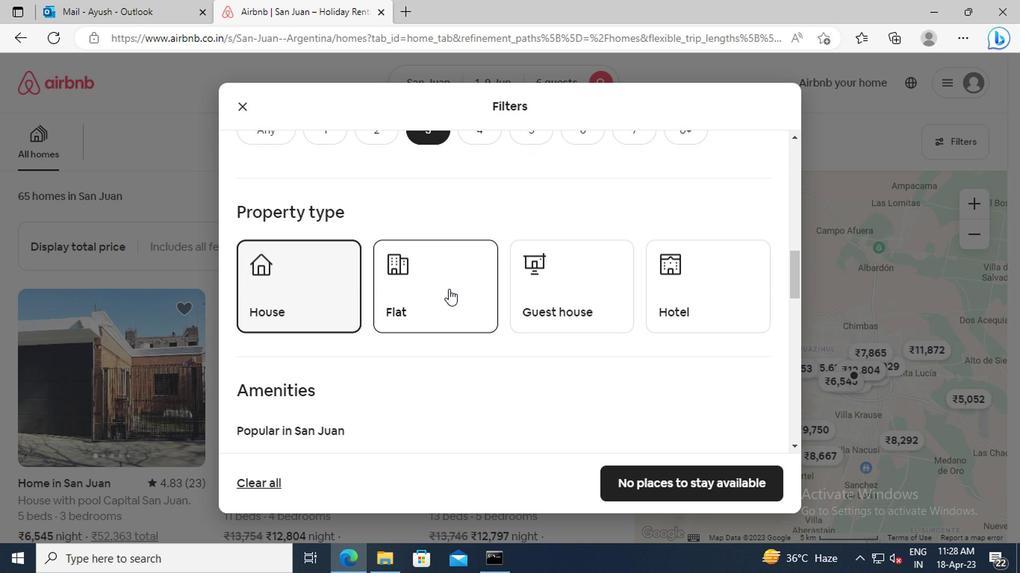 
Action: Mouse scrolled (445, 289) with delta (0, 0)
Screenshot: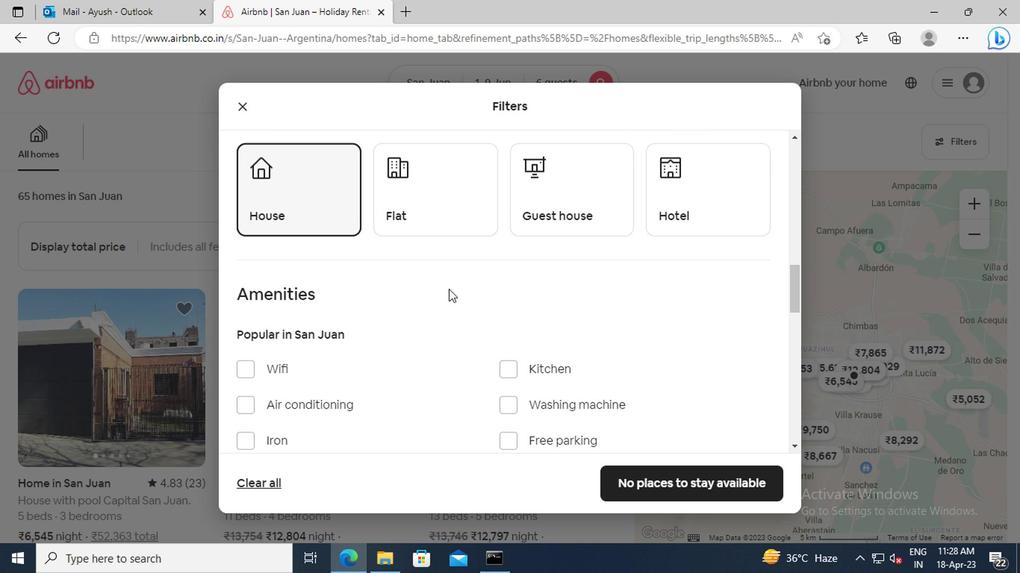 
Action: Mouse scrolled (445, 289) with delta (0, 0)
Screenshot: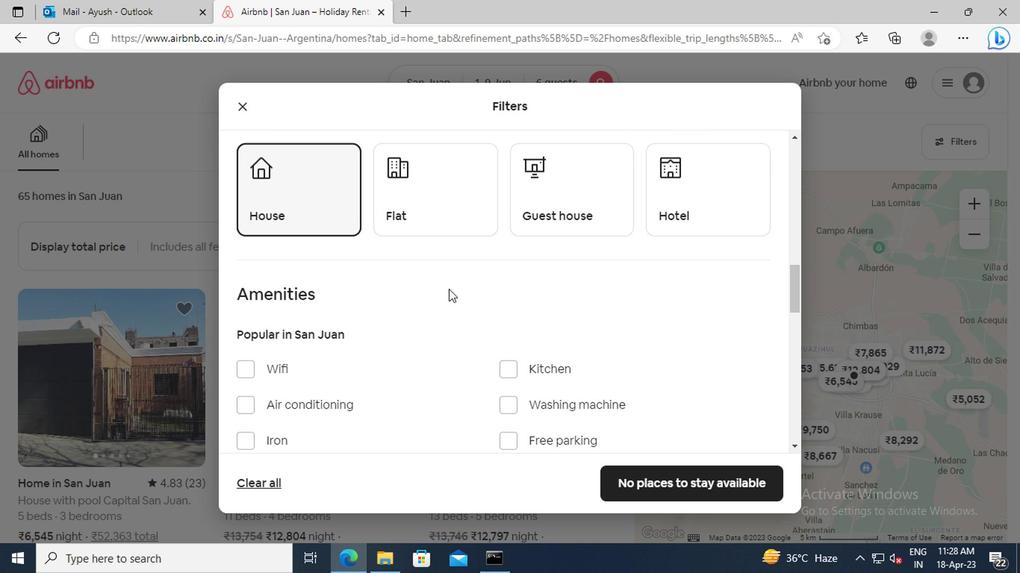 
Action: Mouse scrolled (445, 289) with delta (0, 0)
Screenshot: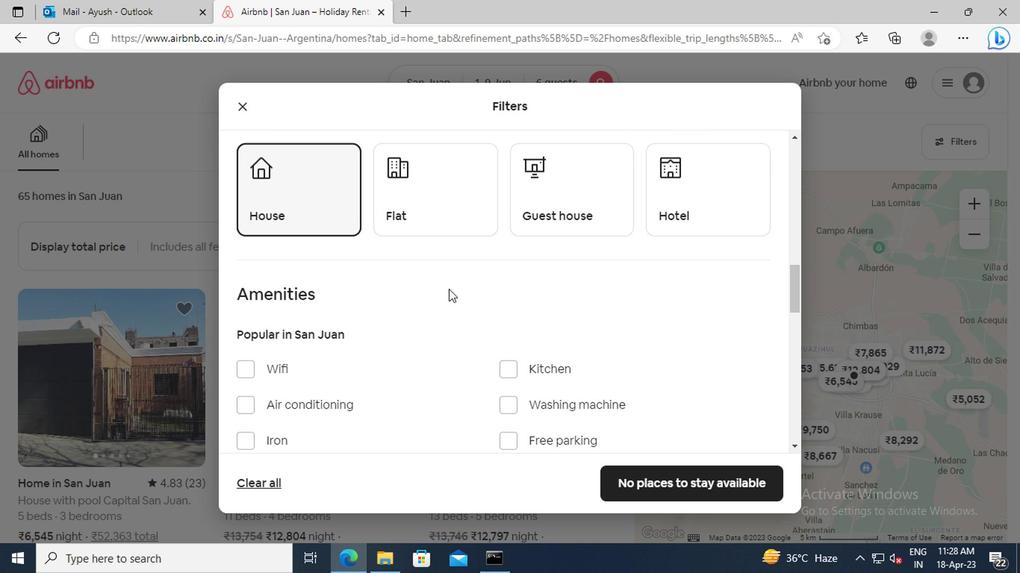 
Action: Mouse scrolled (445, 289) with delta (0, 0)
Screenshot: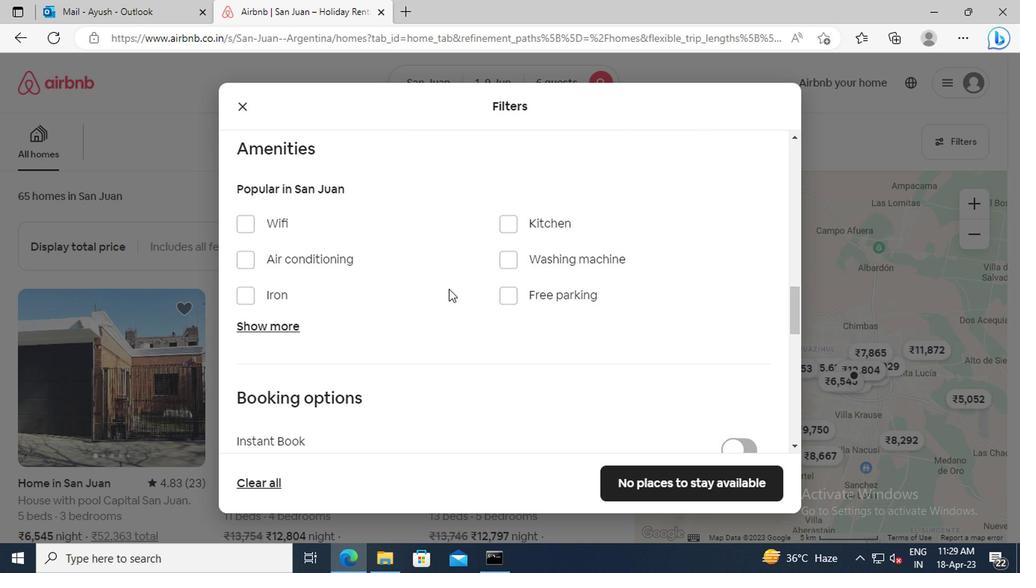 
Action: Mouse moved to (284, 282)
Screenshot: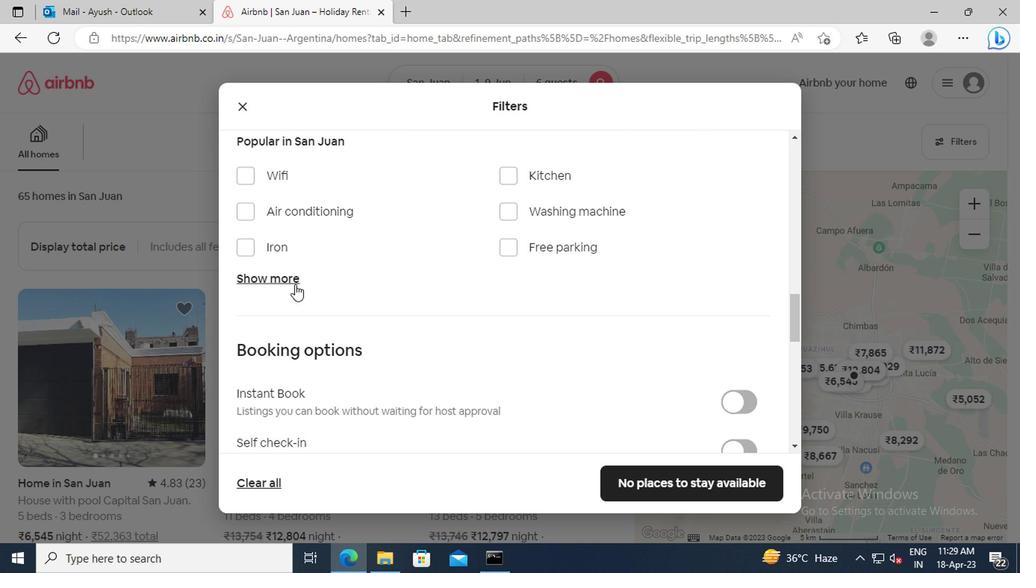 
Action: Mouse pressed left at (284, 282)
Screenshot: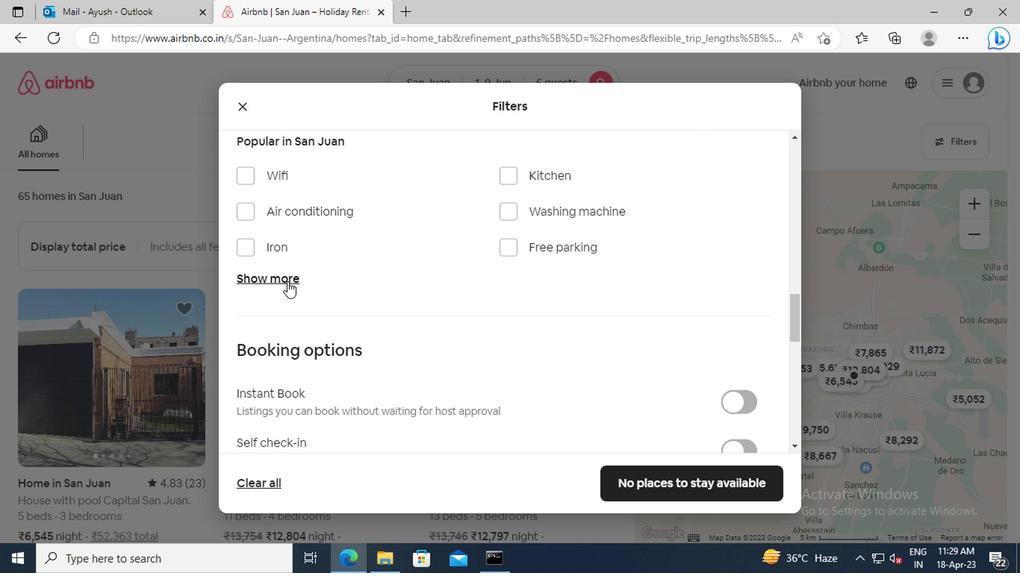 
Action: Mouse moved to (506, 328)
Screenshot: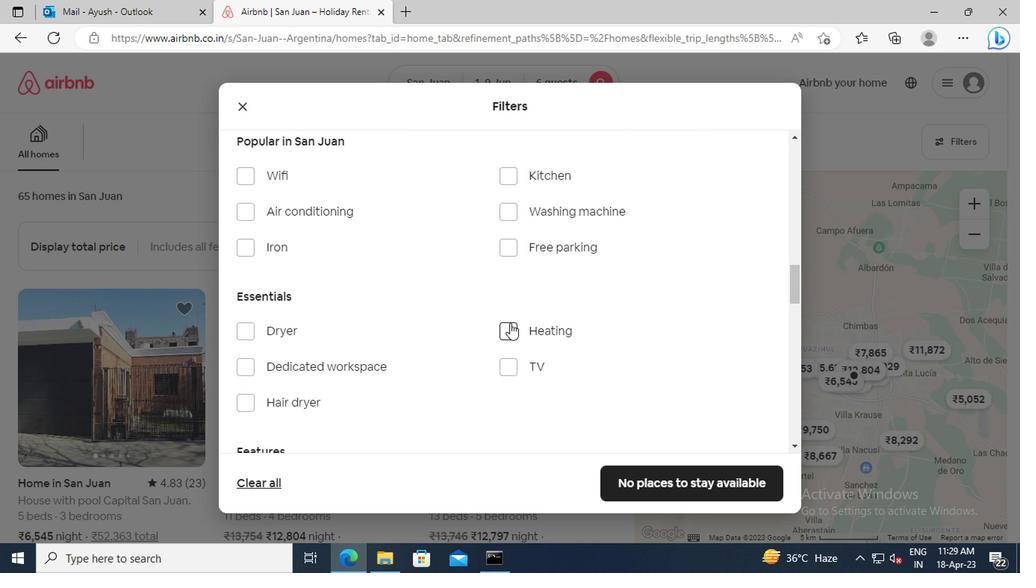 
Action: Mouse pressed left at (506, 328)
Screenshot: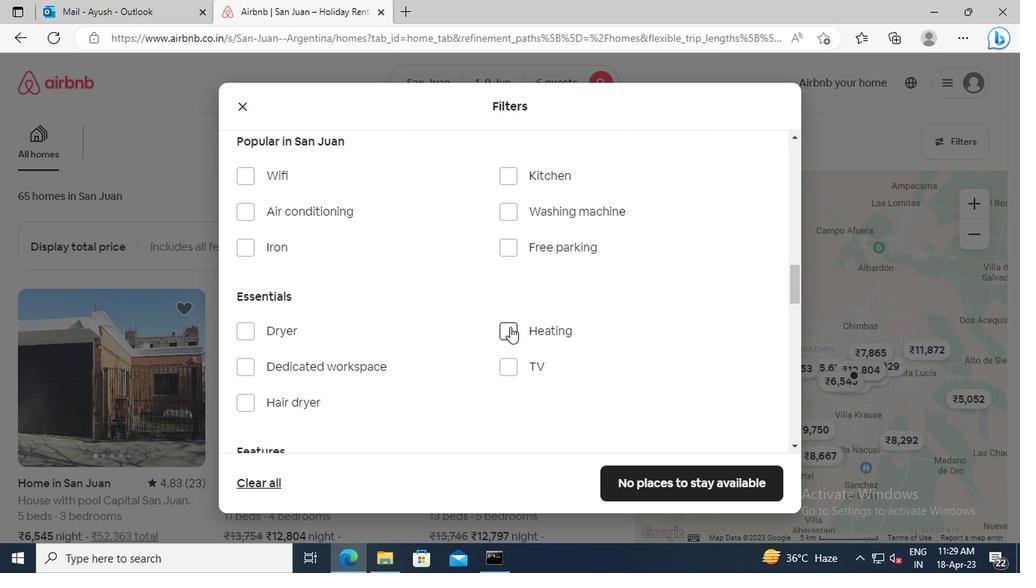 
Action: Mouse moved to (422, 315)
Screenshot: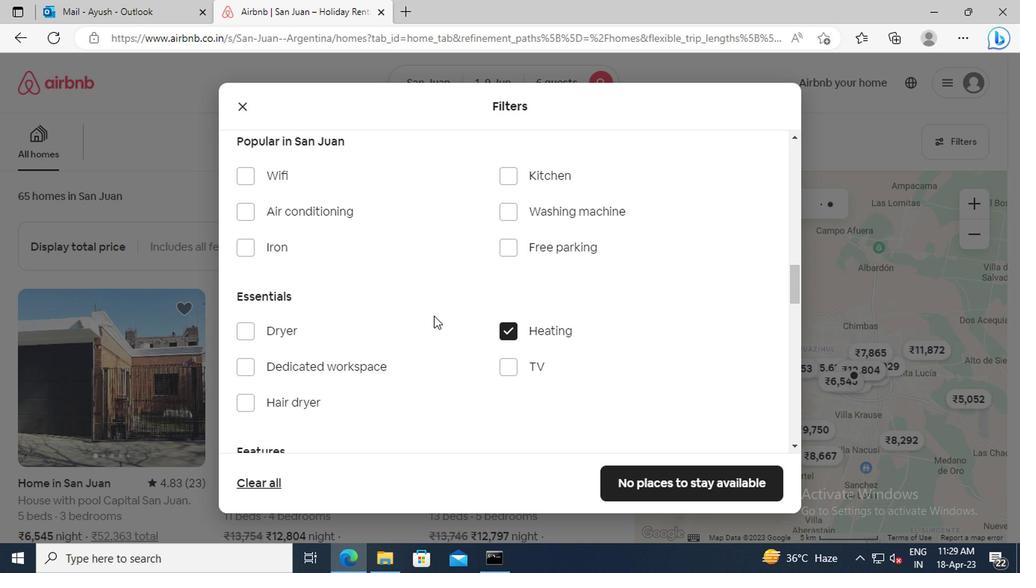 
Action: Mouse scrolled (422, 314) with delta (0, -1)
Screenshot: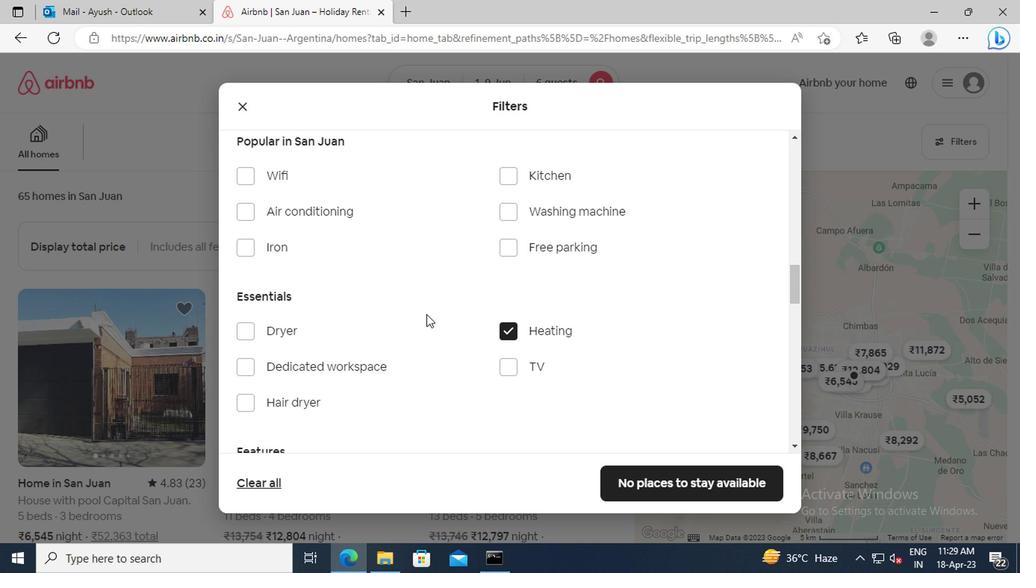 
Action: Mouse scrolled (422, 314) with delta (0, -1)
Screenshot: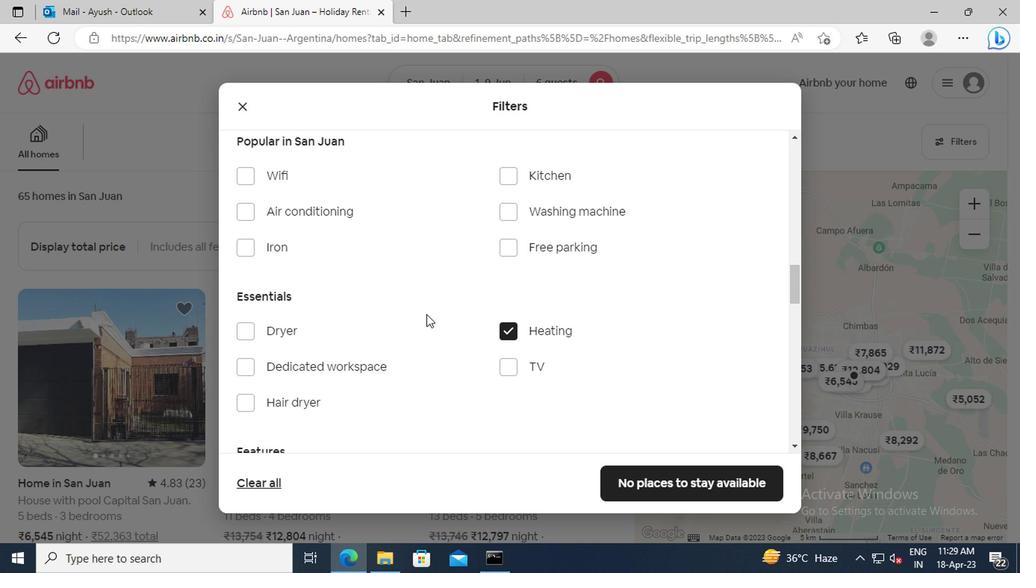 
Action: Mouse scrolled (422, 314) with delta (0, -1)
Screenshot: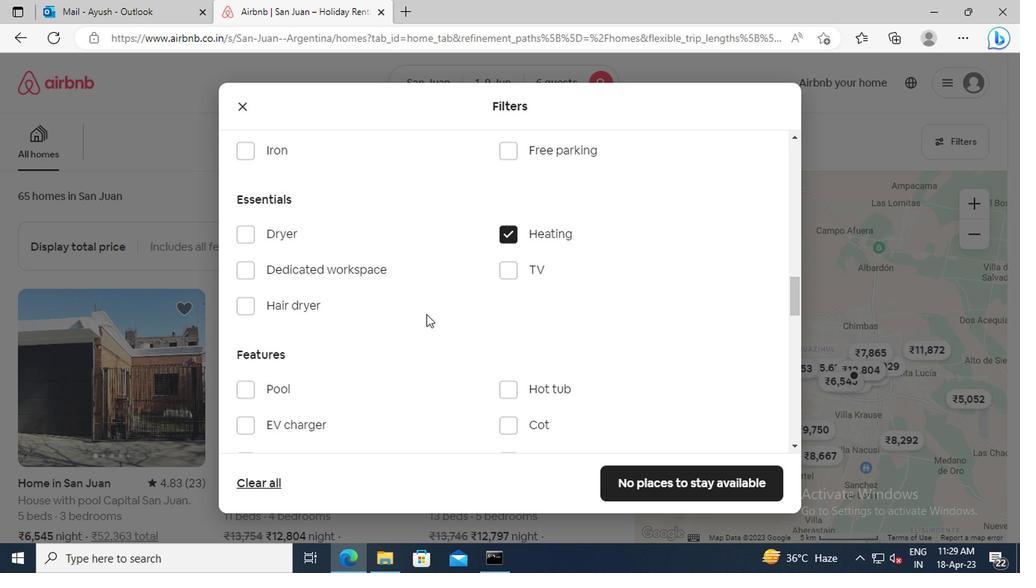 
Action: Mouse scrolled (422, 314) with delta (0, -1)
Screenshot: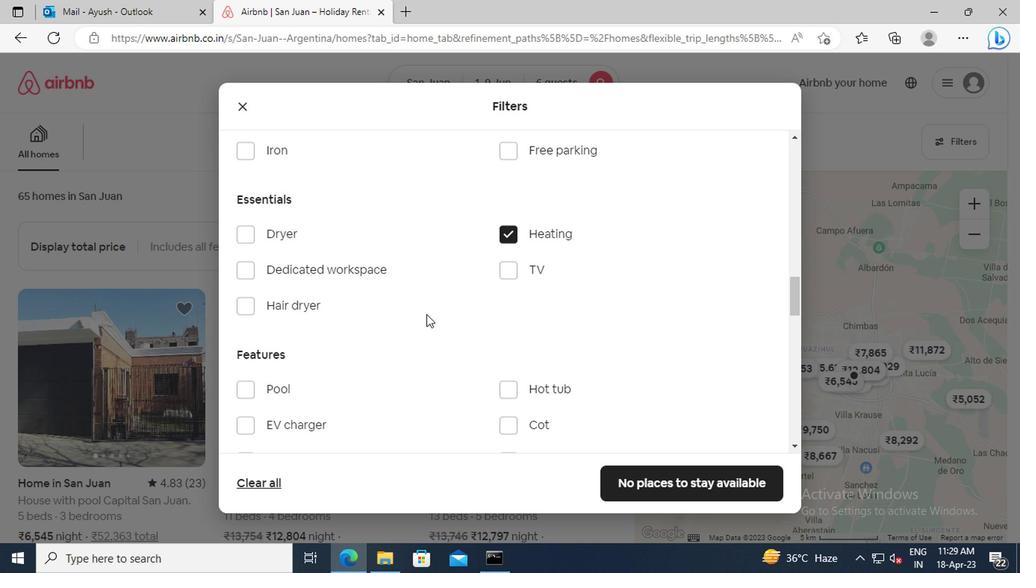 
Action: Mouse scrolled (422, 314) with delta (0, -1)
Screenshot: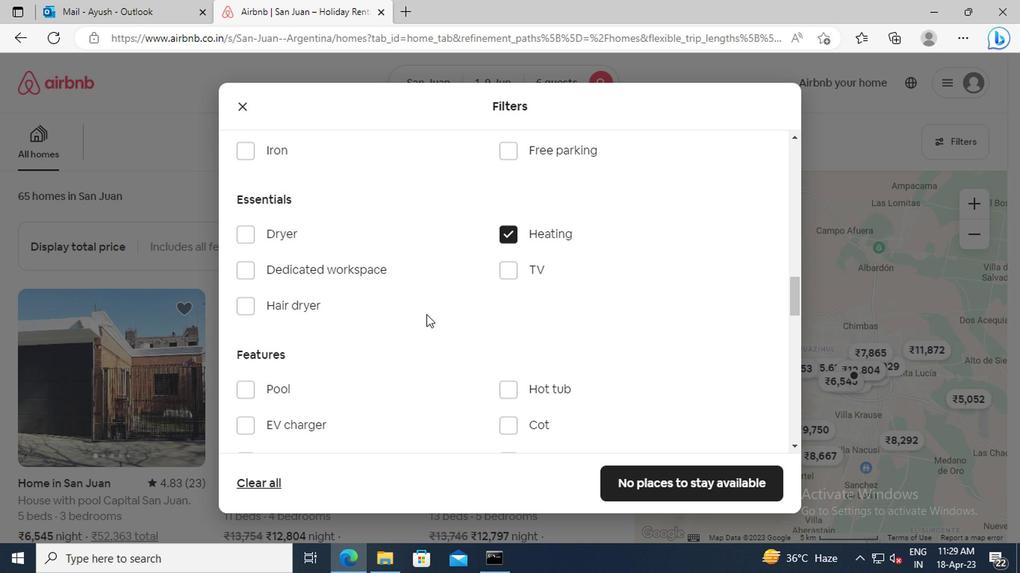 
Action: Mouse scrolled (422, 314) with delta (0, -1)
Screenshot: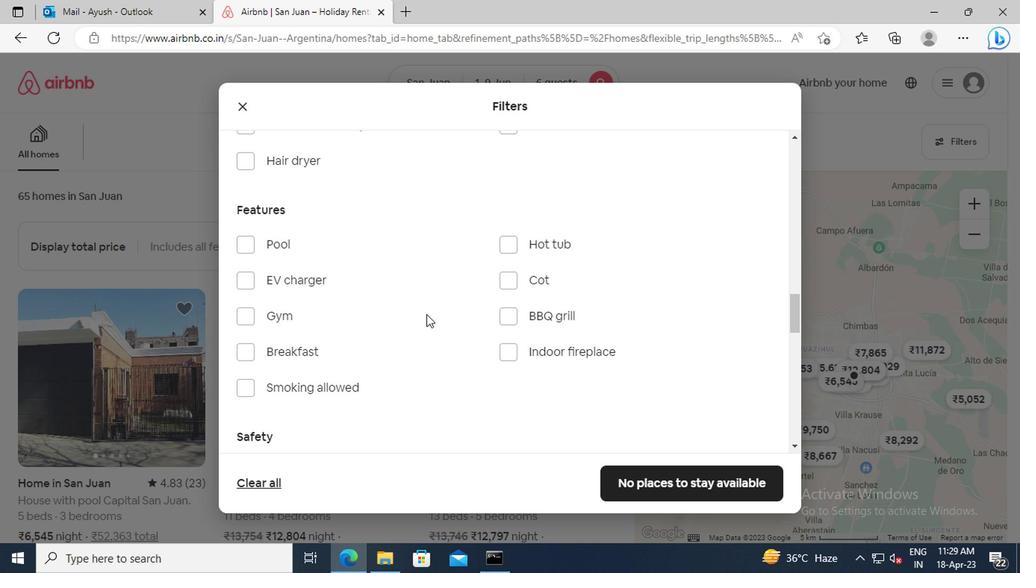 
Action: Mouse scrolled (422, 314) with delta (0, -1)
Screenshot: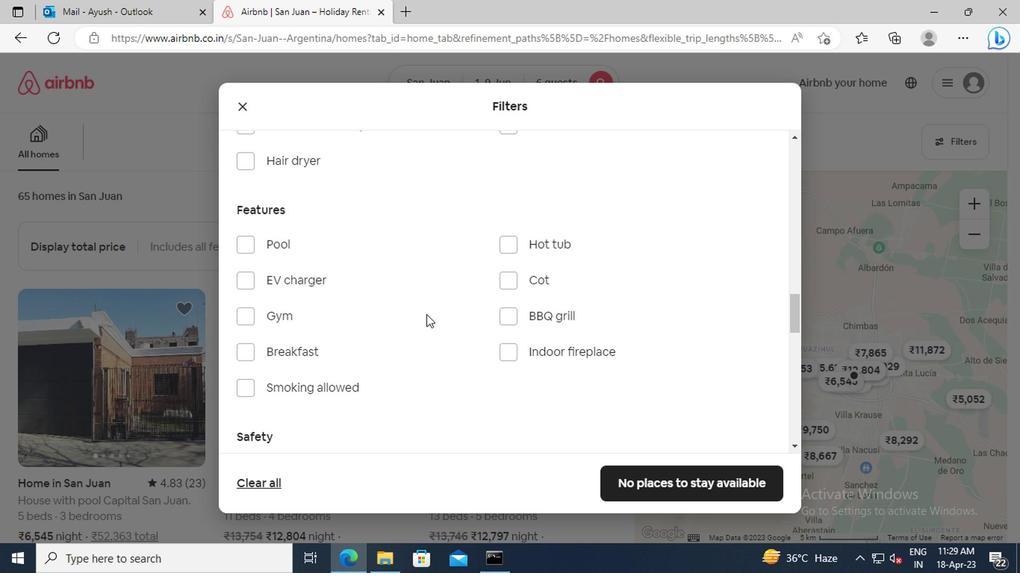 
Action: Mouse scrolled (422, 314) with delta (0, -1)
Screenshot: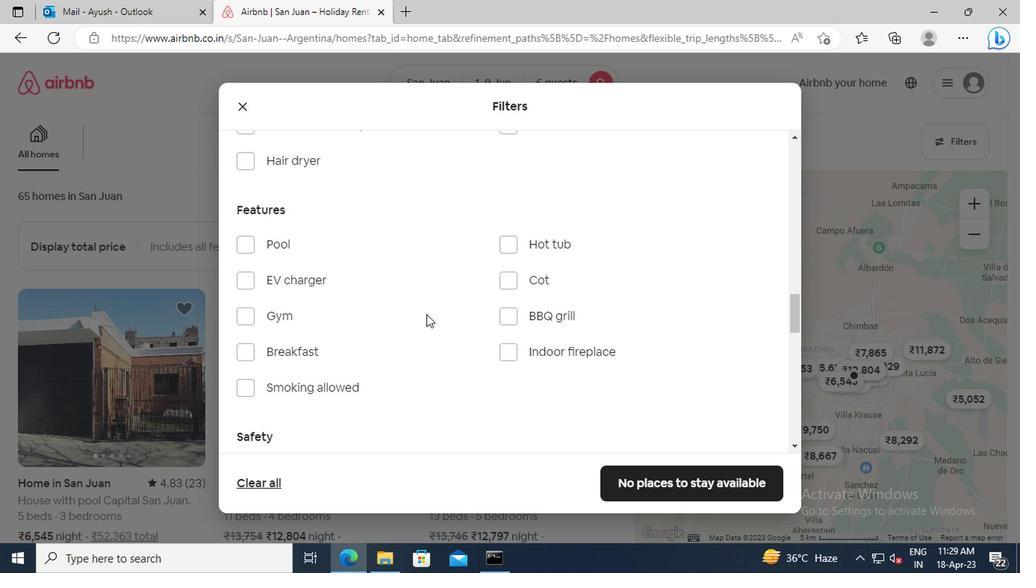 
Action: Mouse scrolled (422, 314) with delta (0, -1)
Screenshot: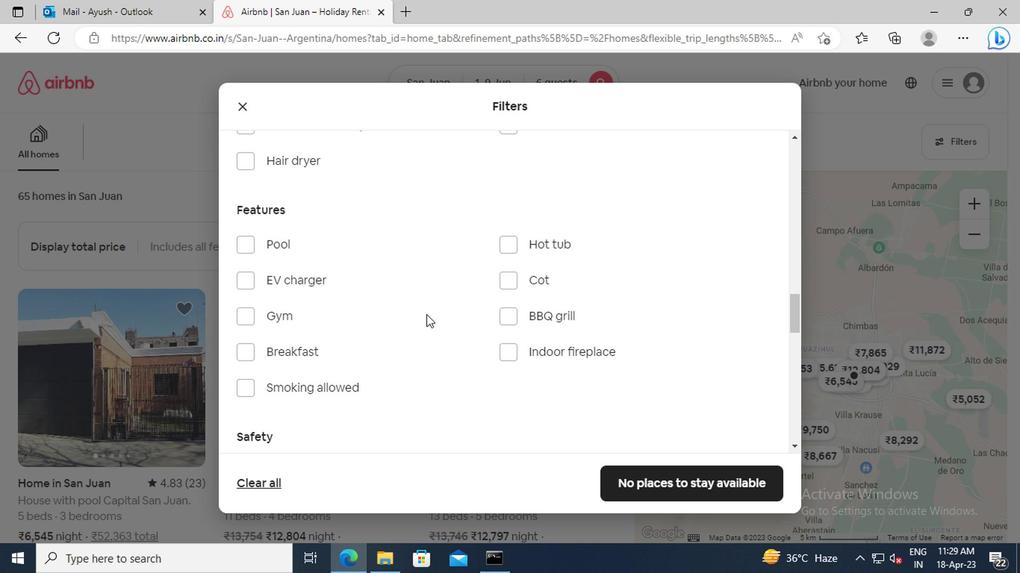 
Action: Mouse scrolled (422, 314) with delta (0, -1)
Screenshot: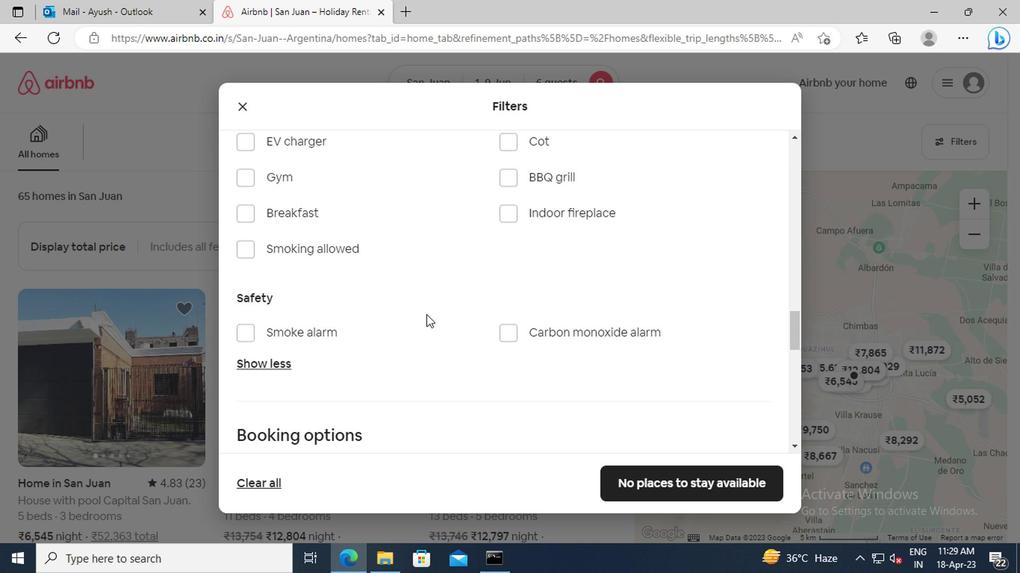 
Action: Mouse scrolled (422, 314) with delta (0, -1)
Screenshot: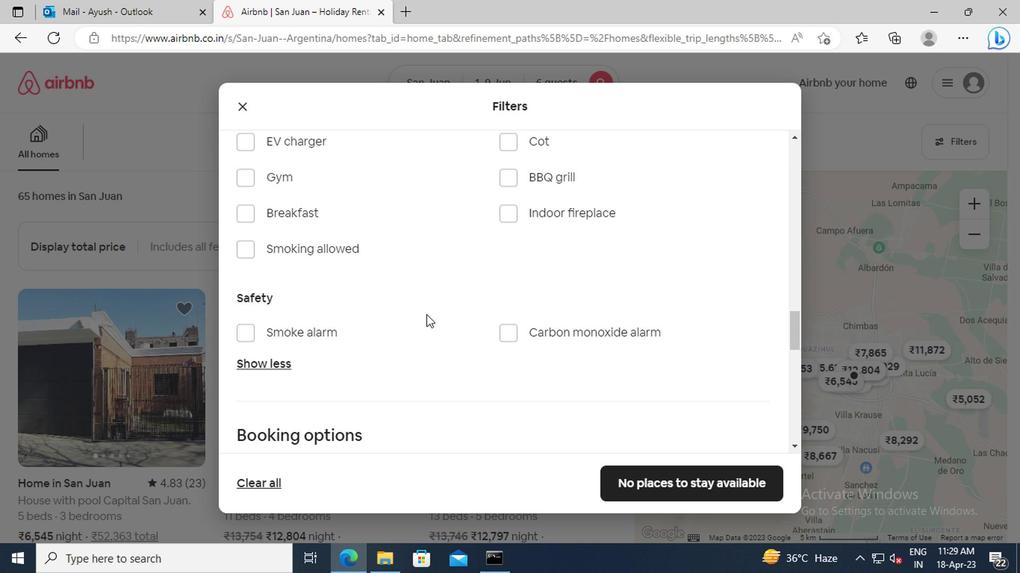 
Action: Mouse scrolled (422, 314) with delta (0, -1)
Screenshot: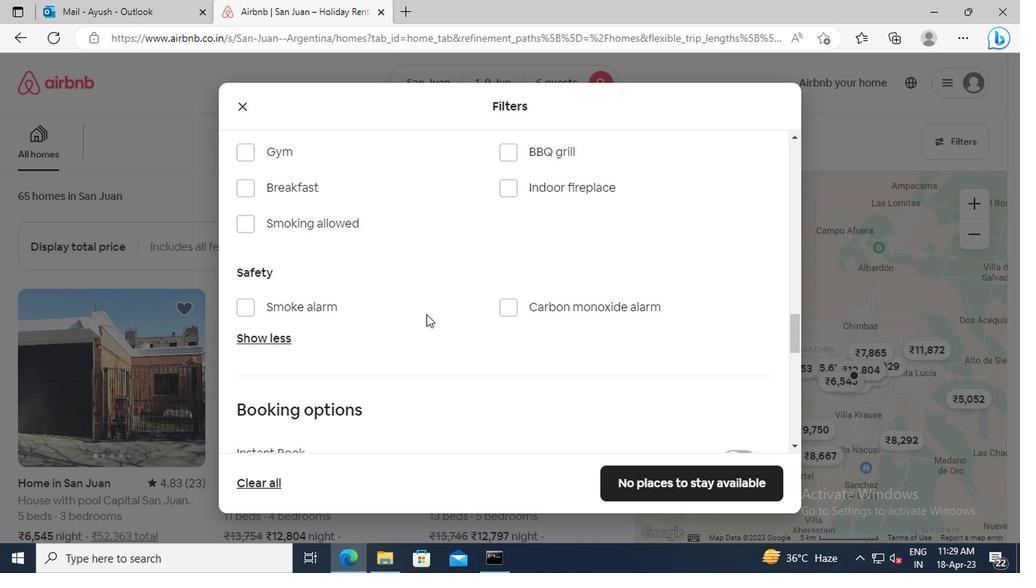 
Action: Mouse scrolled (422, 314) with delta (0, -1)
Screenshot: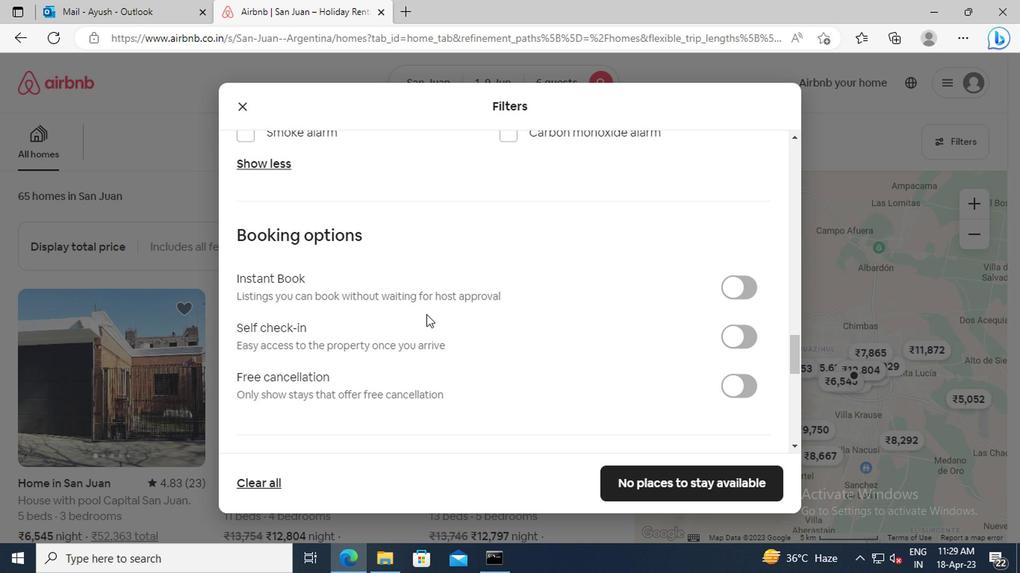 
Action: Mouse moved to (737, 291)
Screenshot: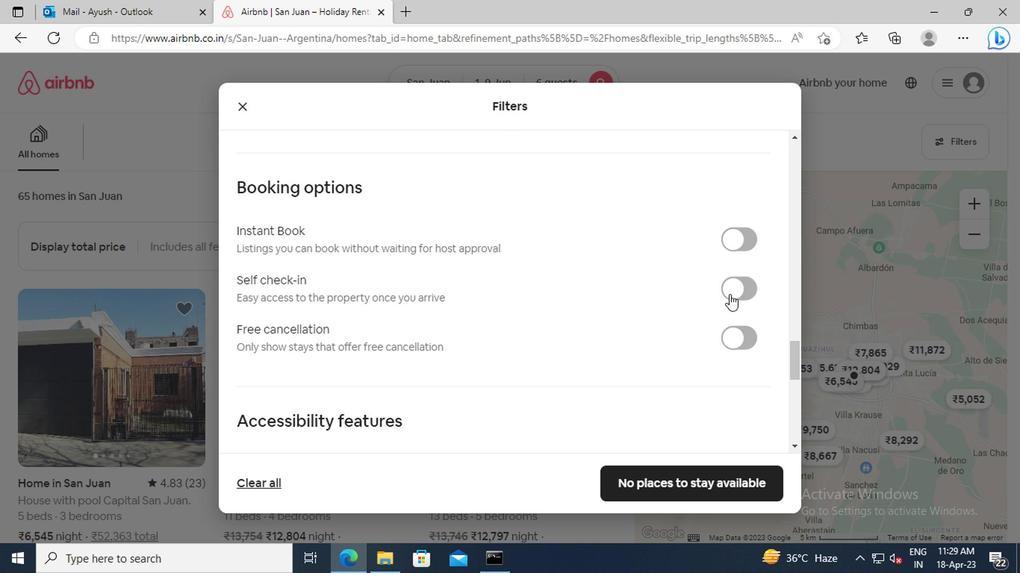 
Action: Mouse pressed left at (737, 291)
Screenshot: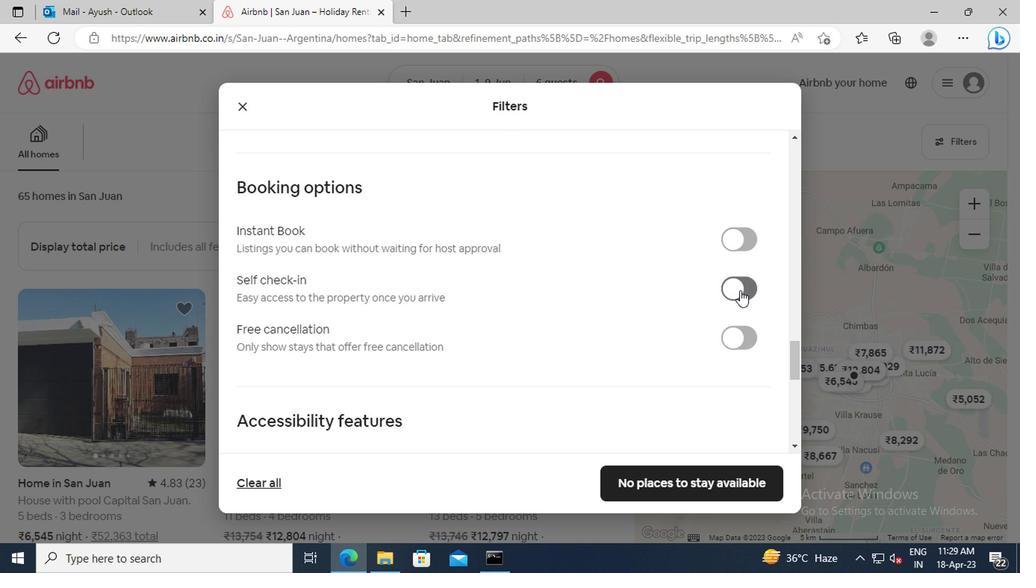 
Action: Mouse moved to (473, 293)
Screenshot: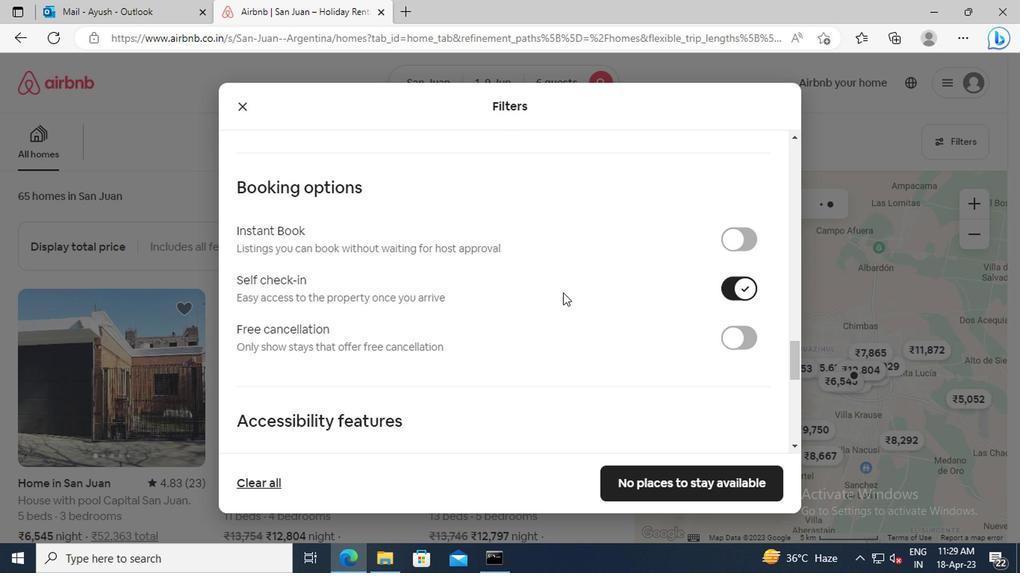 
Action: Mouse scrolled (473, 293) with delta (0, 0)
Screenshot: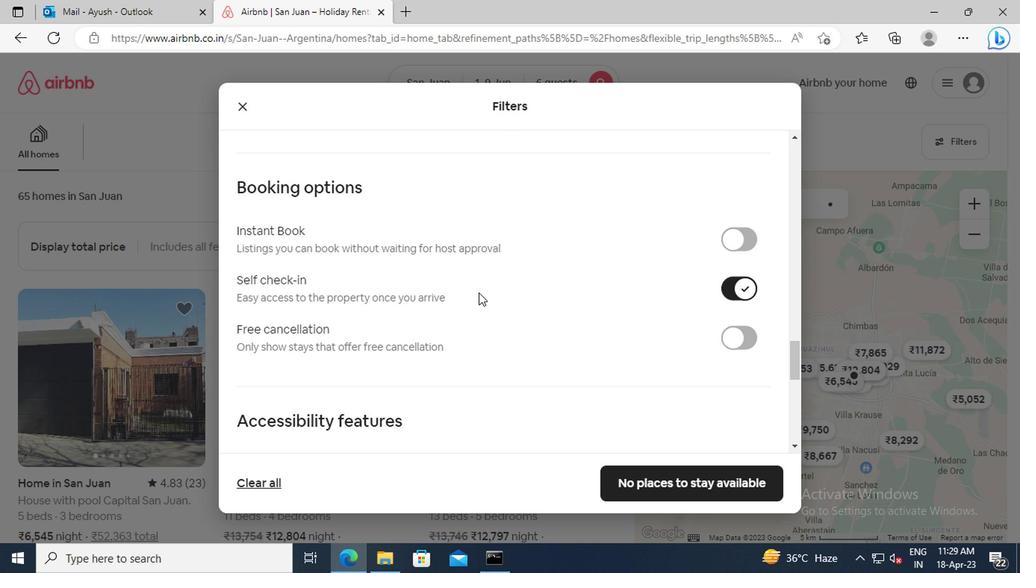 
Action: Mouse scrolled (473, 293) with delta (0, 0)
Screenshot: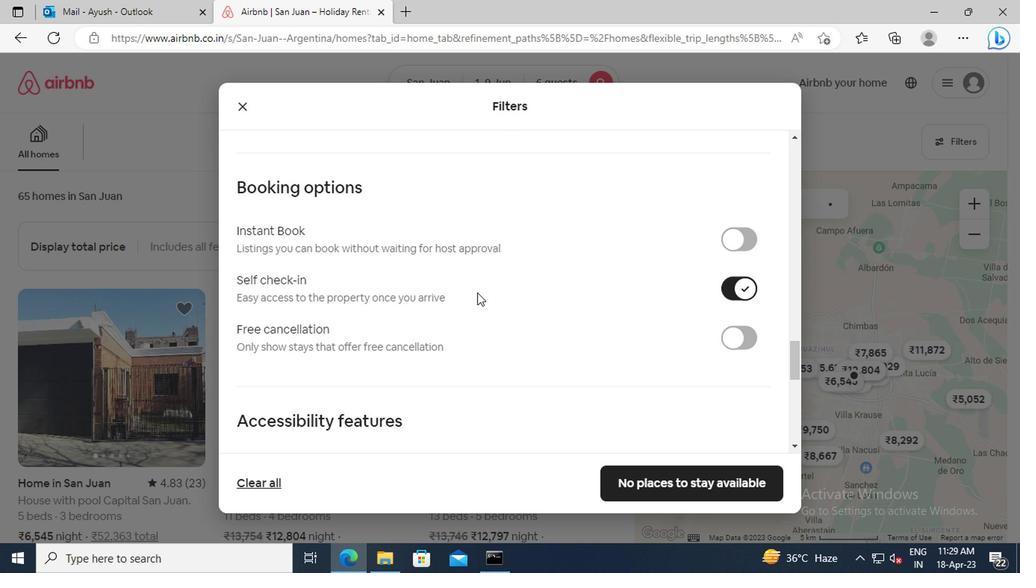 
Action: Mouse moved to (444, 290)
Screenshot: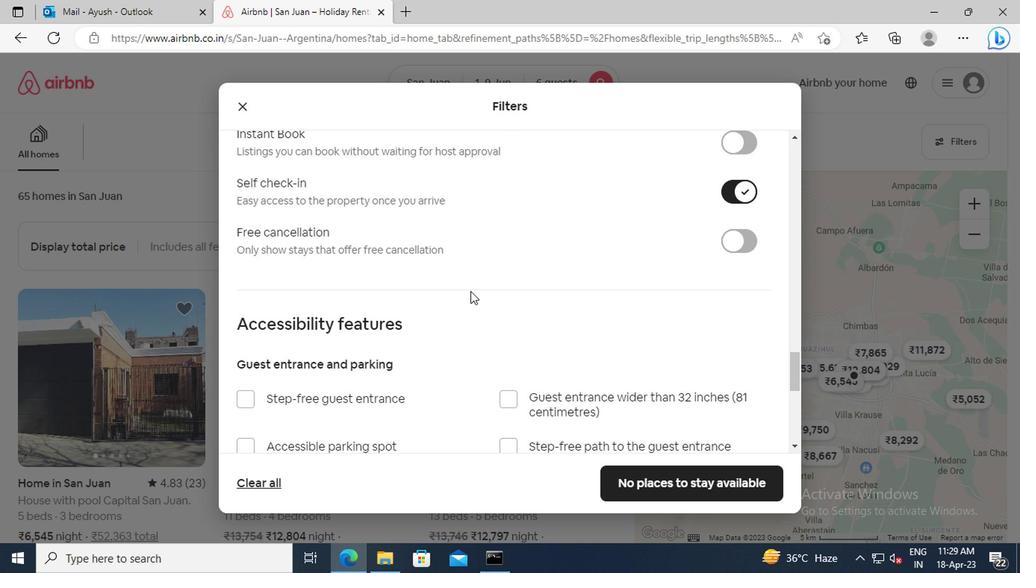 
Action: Mouse scrolled (444, 289) with delta (0, 0)
Screenshot: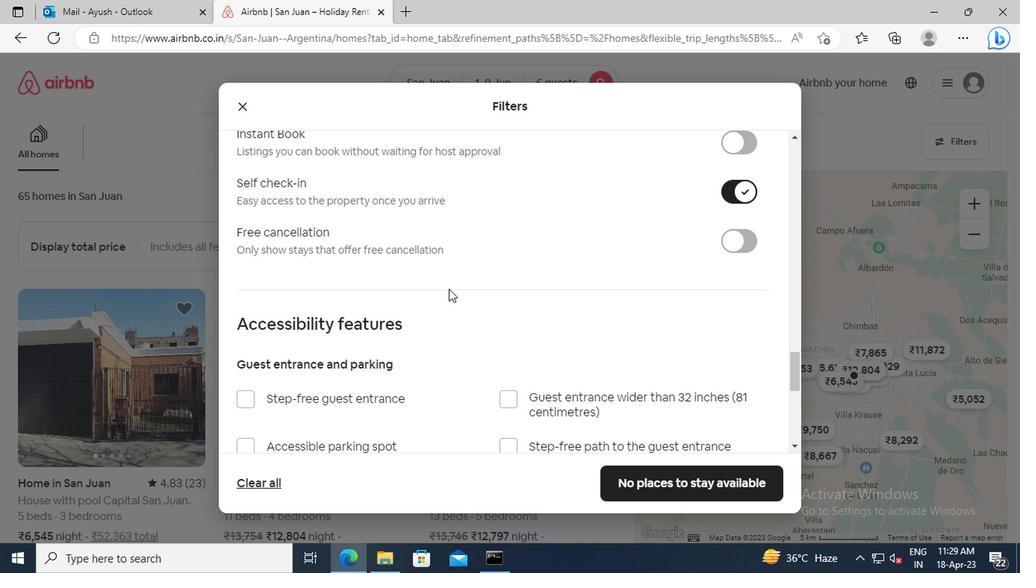 
Action: Mouse scrolled (444, 289) with delta (0, 0)
Screenshot: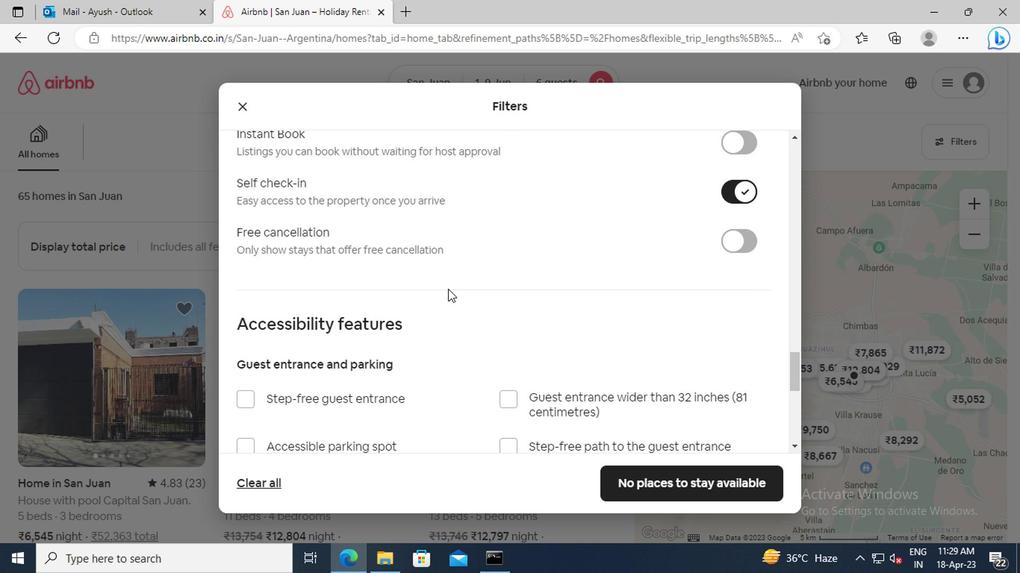 
Action: Mouse scrolled (444, 289) with delta (0, 0)
Screenshot: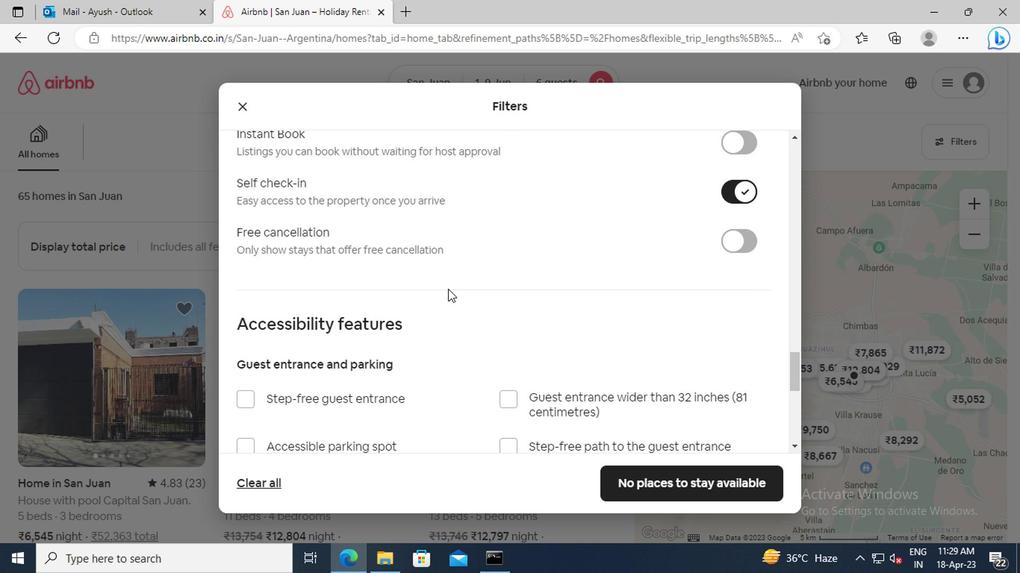 
Action: Mouse scrolled (444, 289) with delta (0, 0)
Screenshot: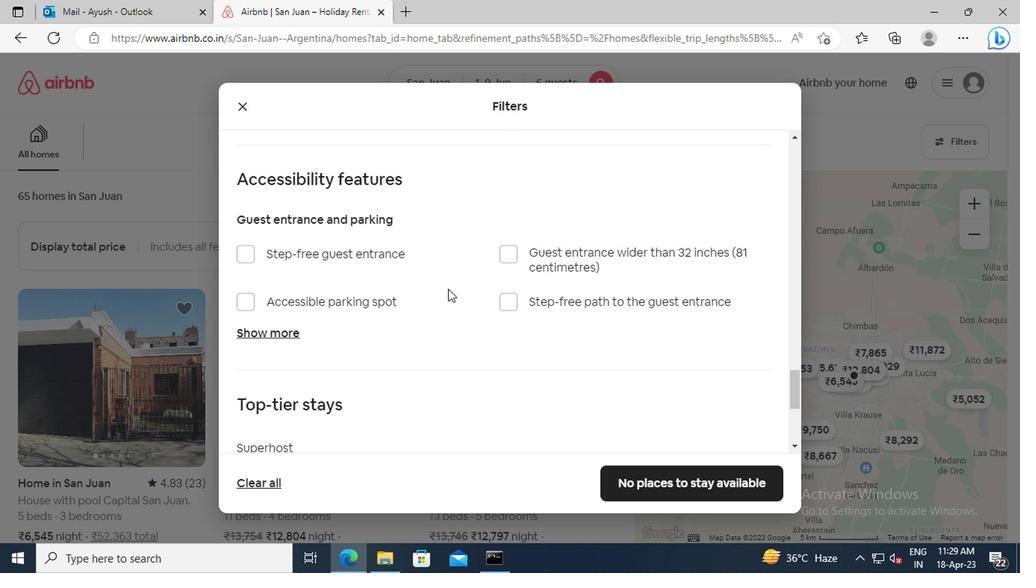 
Action: Mouse scrolled (444, 289) with delta (0, 0)
Screenshot: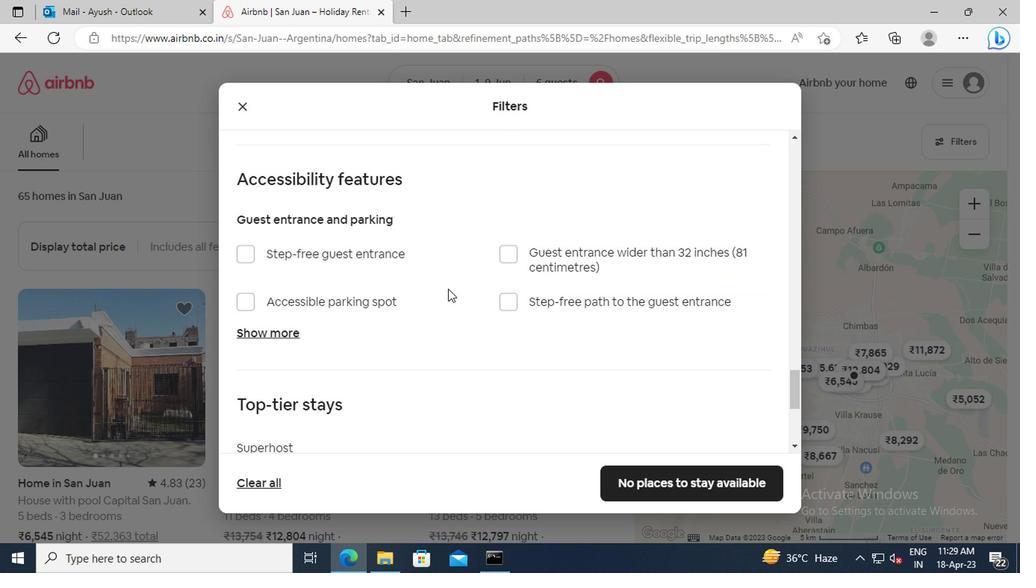 
Action: Mouse scrolled (444, 289) with delta (0, 0)
Screenshot: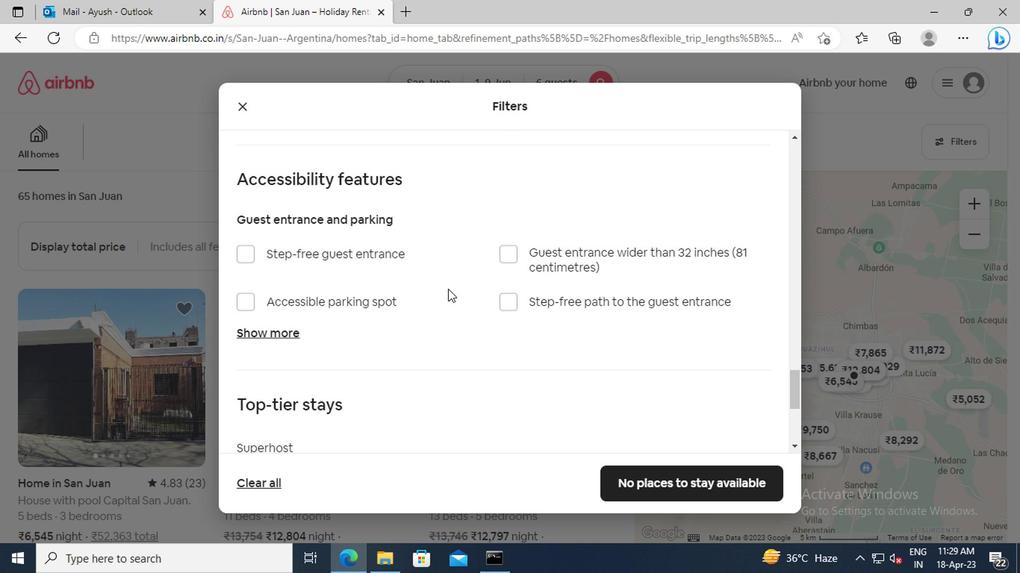 
Action: Mouse scrolled (444, 289) with delta (0, 0)
Screenshot: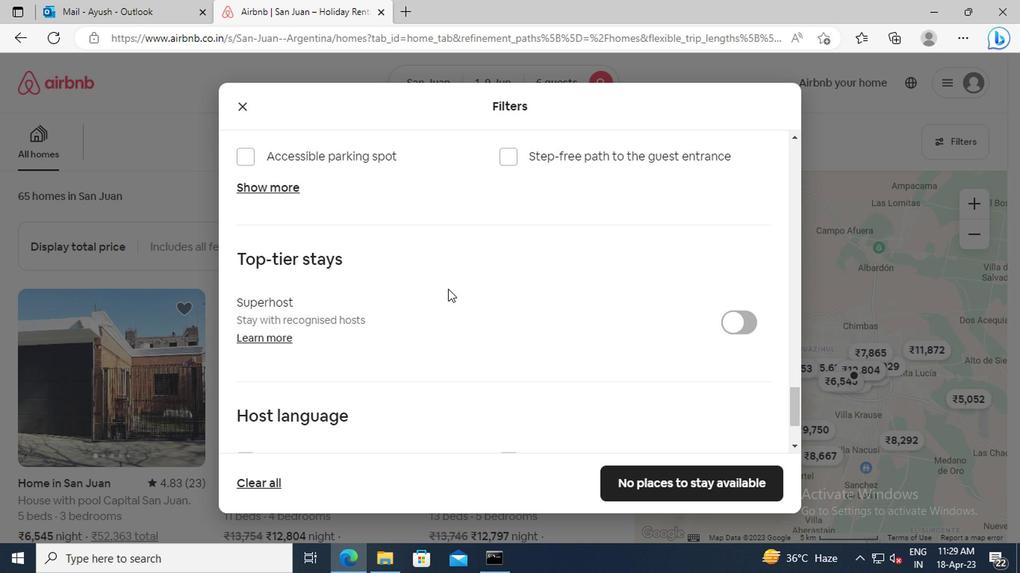 
Action: Mouse scrolled (444, 289) with delta (0, 0)
Screenshot: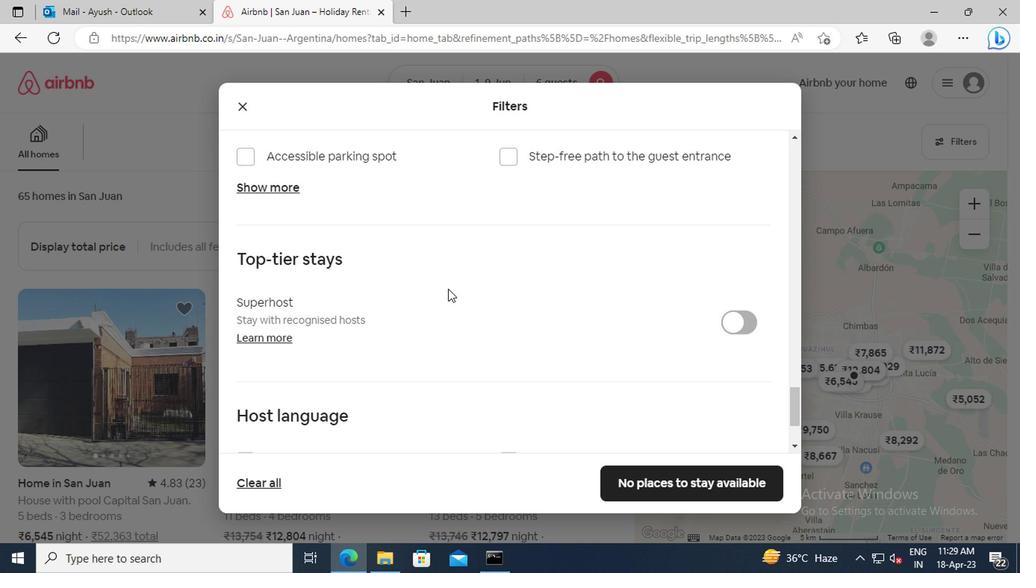 
Action: Mouse scrolled (444, 289) with delta (0, 0)
Screenshot: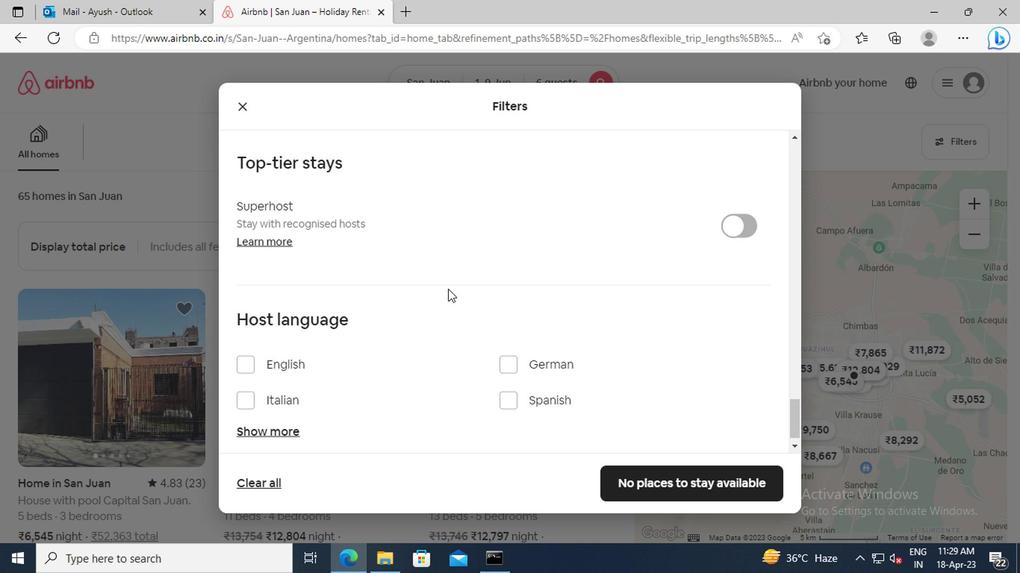 
Action: Mouse scrolled (444, 289) with delta (0, 0)
Screenshot: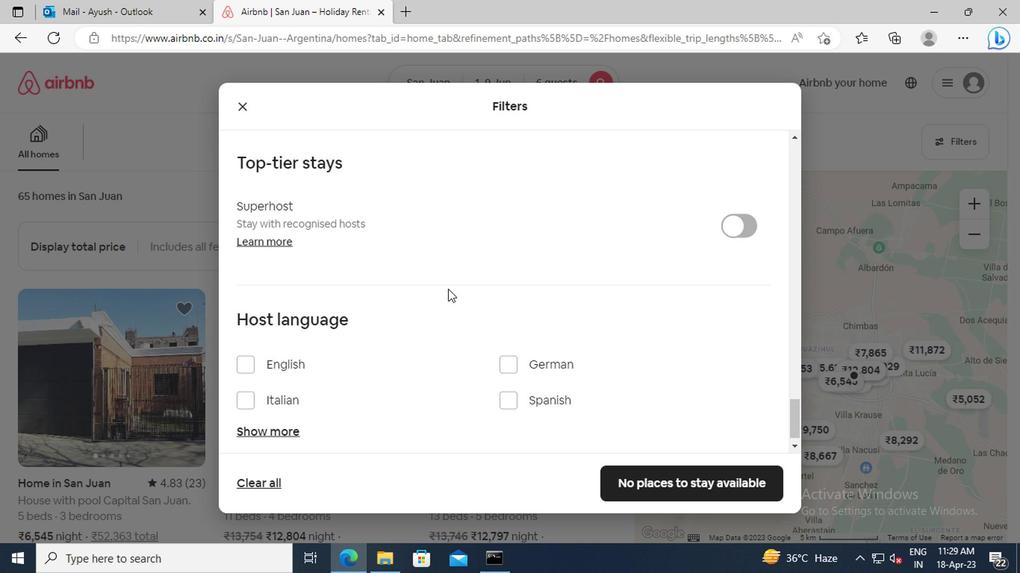 
Action: Mouse moved to (240, 351)
Screenshot: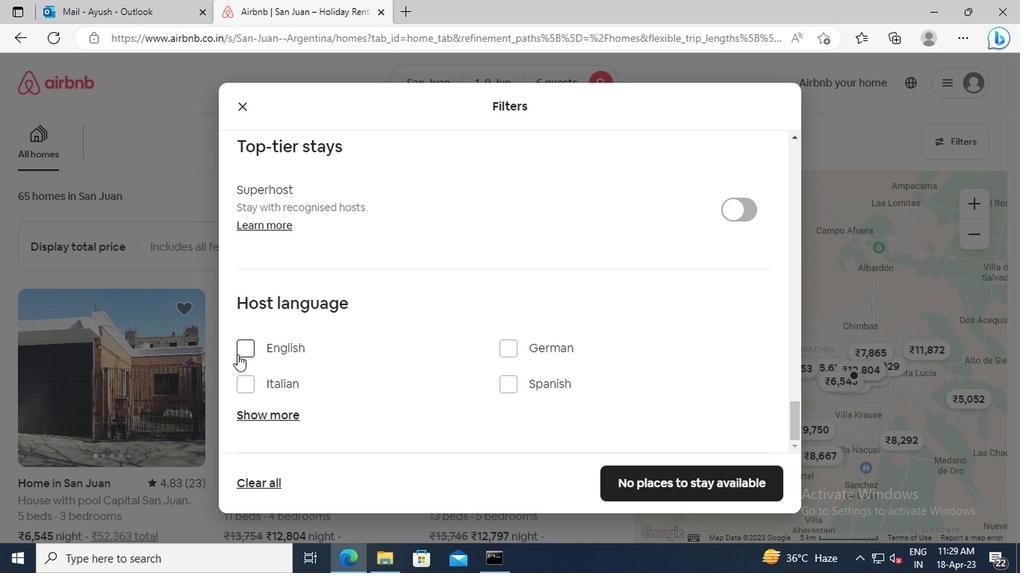 
Action: Mouse pressed left at (240, 351)
Screenshot: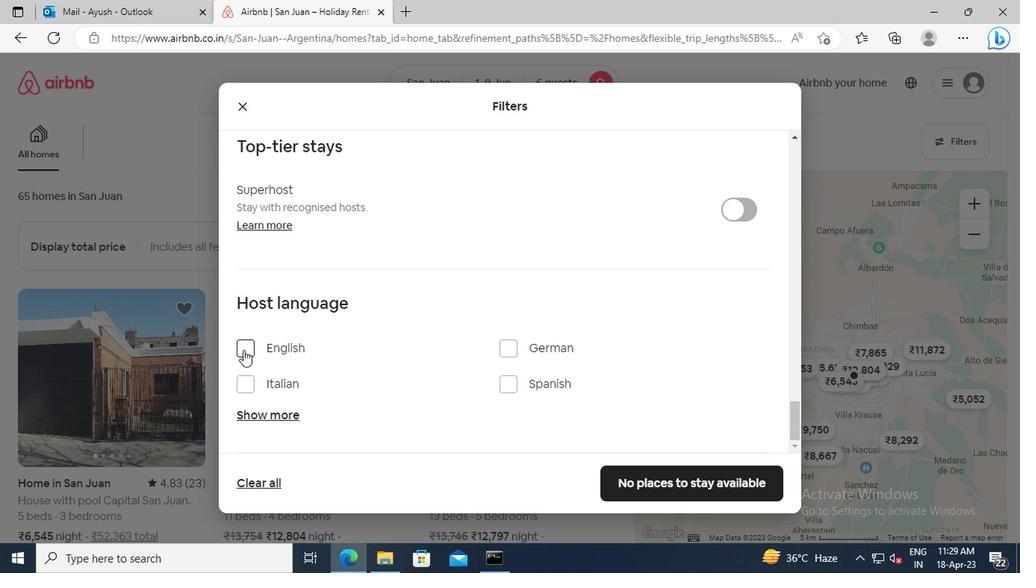 
Action: Mouse moved to (673, 489)
Screenshot: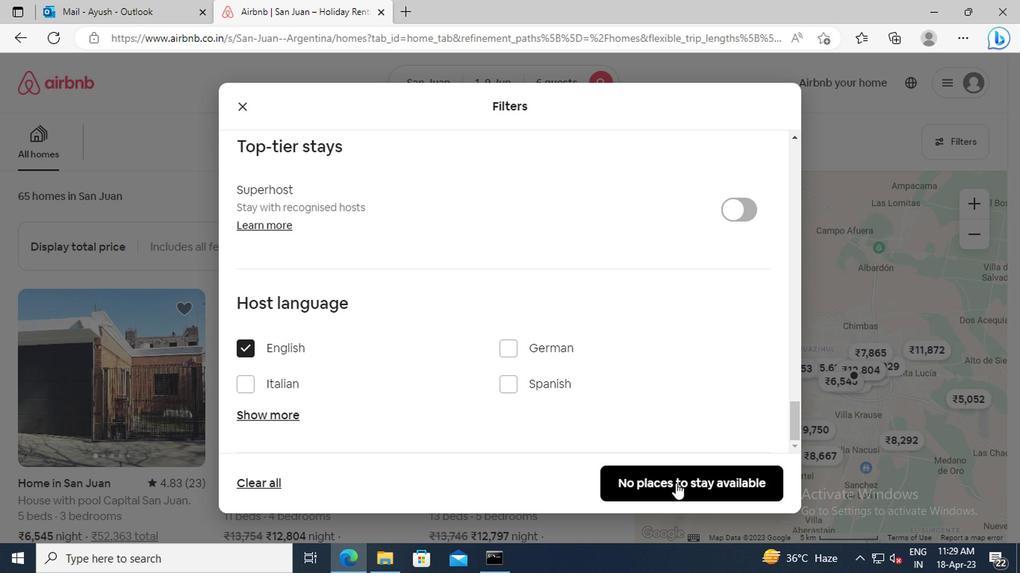 
Action: Mouse pressed left at (673, 489)
Screenshot: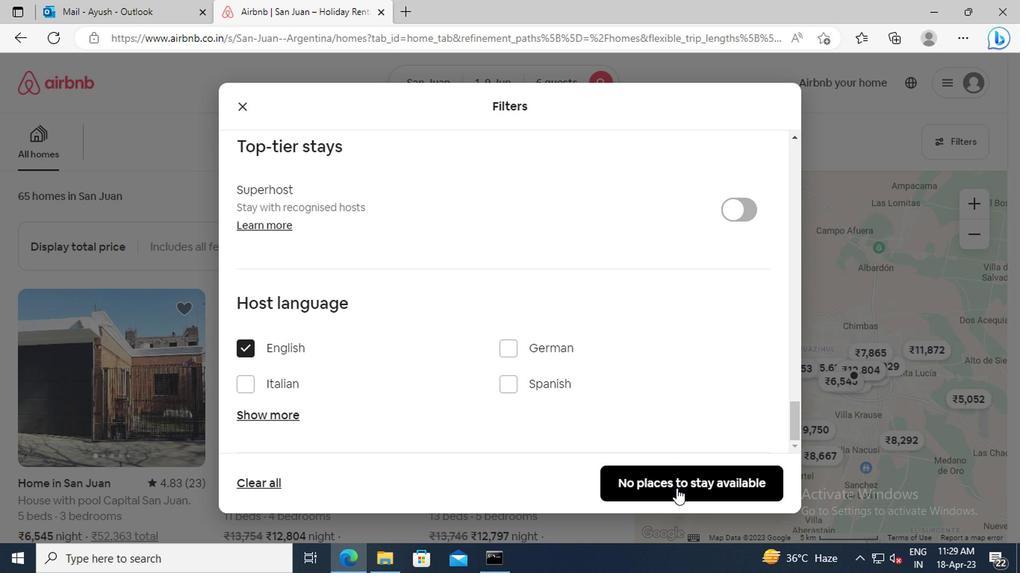 
